 Task: Open a blank sheet, save the file as Eli.rtf Add the quote 'Believe in yourself, and you're halfway there.' Apply font style 'lexend' and font size 48 Align the text to the Right .Change the text color to  'Light Red'
Action: Mouse moved to (240, 156)
Screenshot: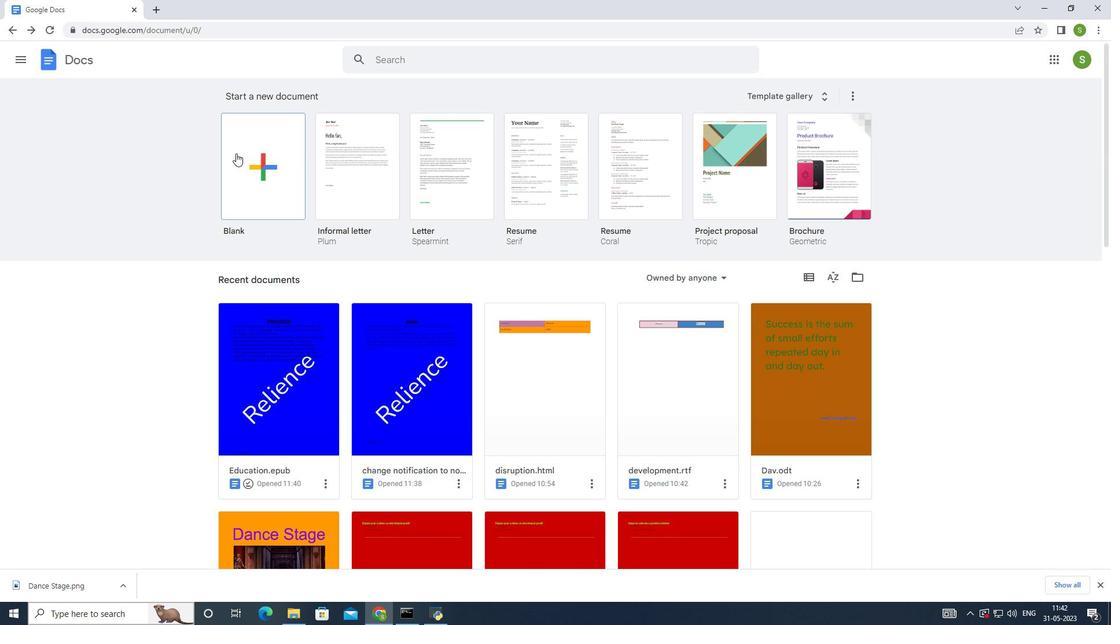 
Action: Mouse pressed left at (240, 156)
Screenshot: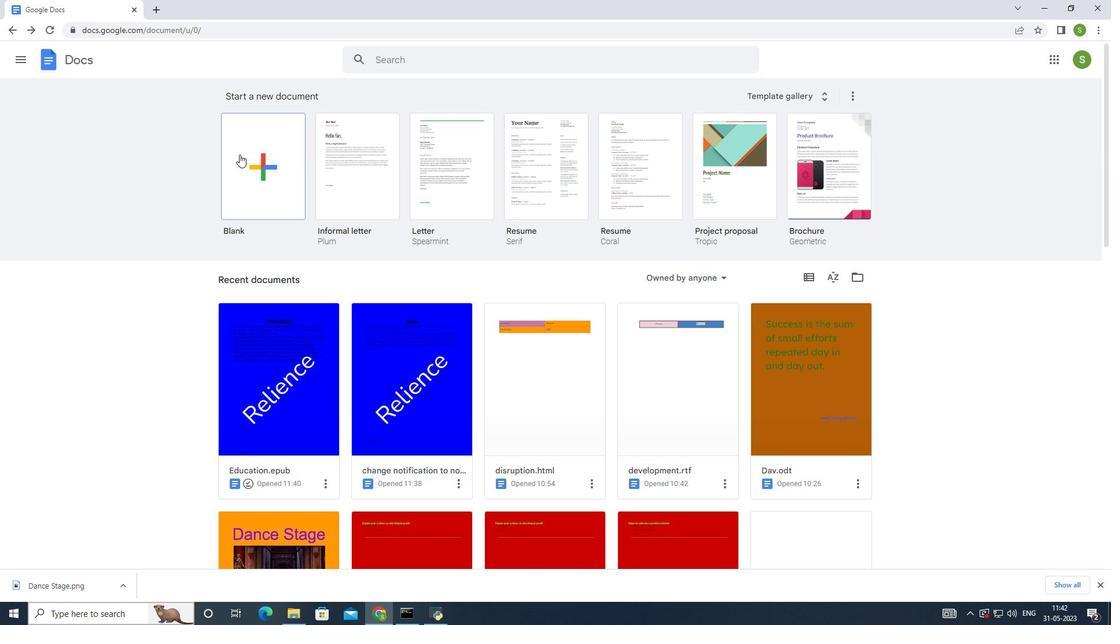 
Action: Mouse moved to (64, 46)
Screenshot: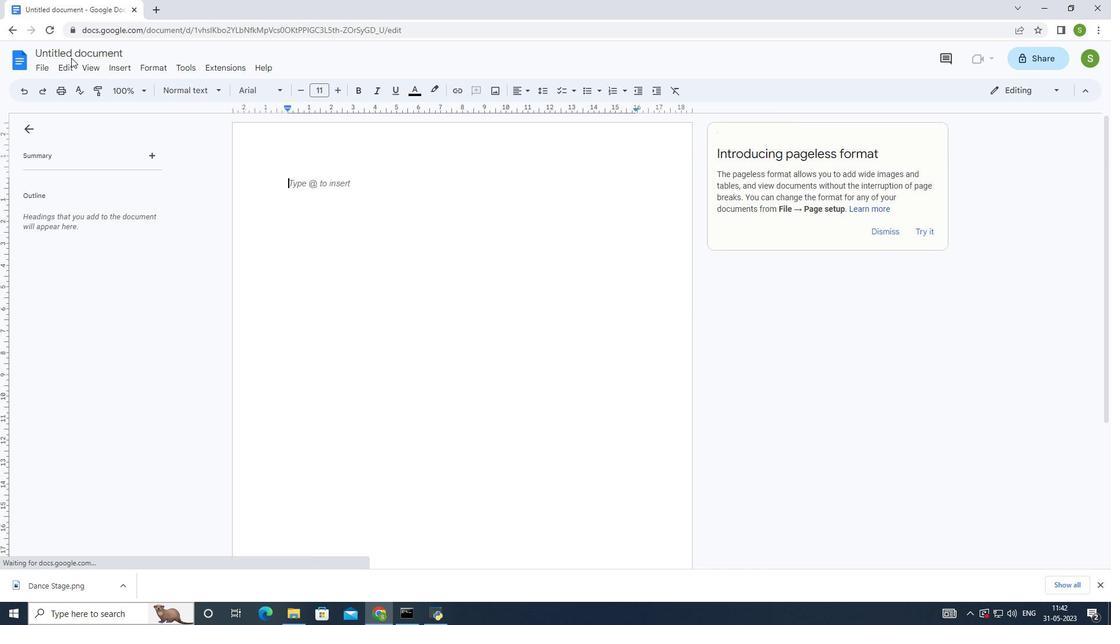 
Action: Mouse pressed left at (64, 46)
Screenshot: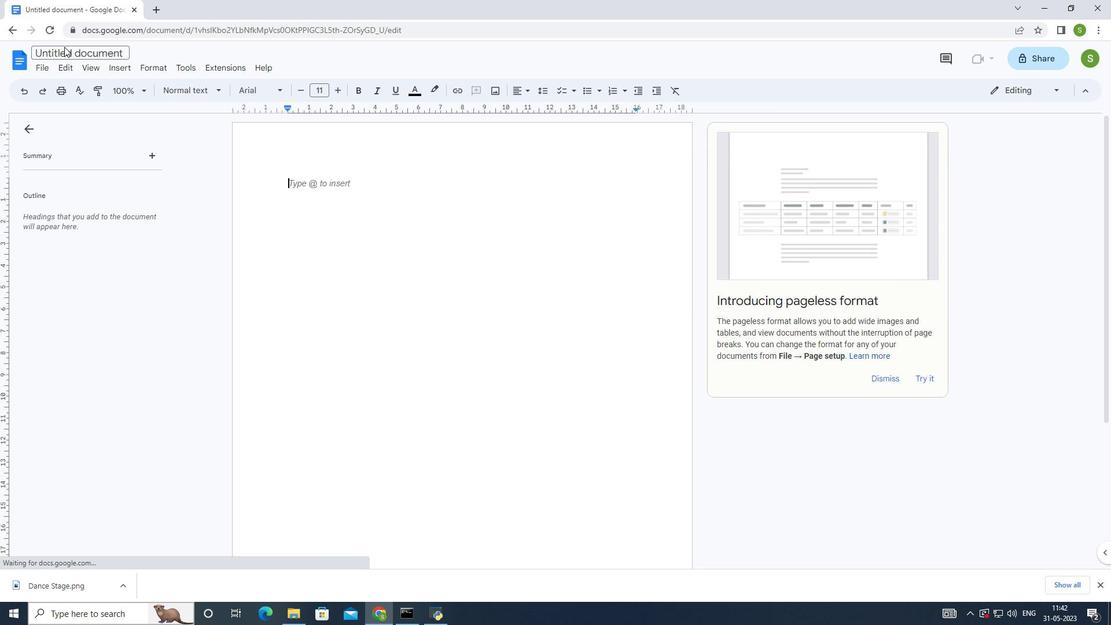 
Action: Mouse moved to (98, 53)
Screenshot: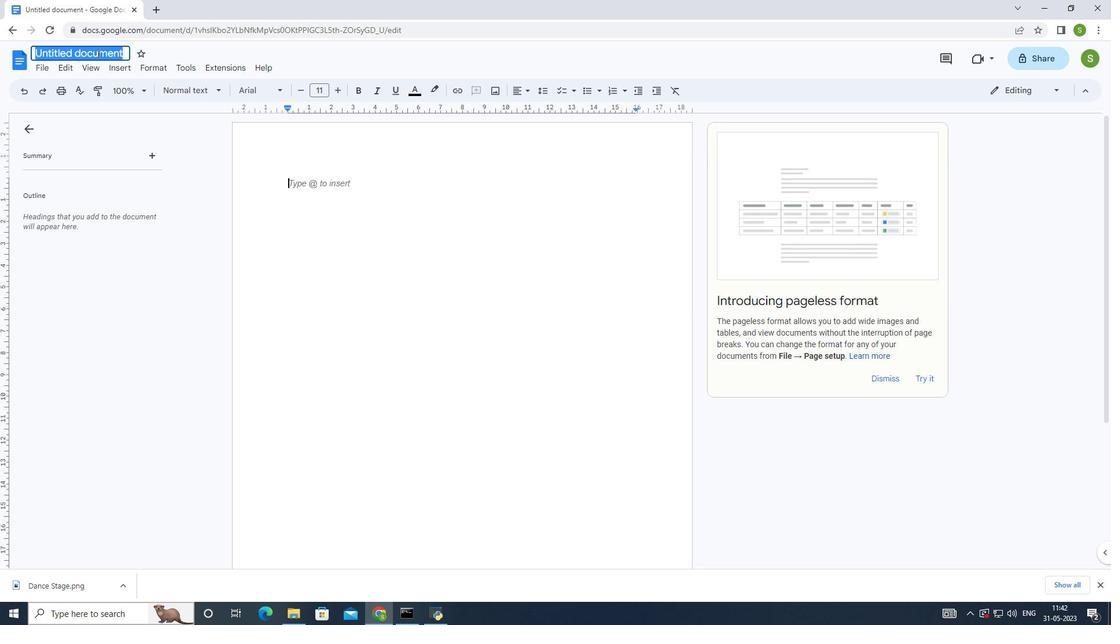 
Action: Key pressed <Key.shift>Eli.rft<Key.enter>
Screenshot: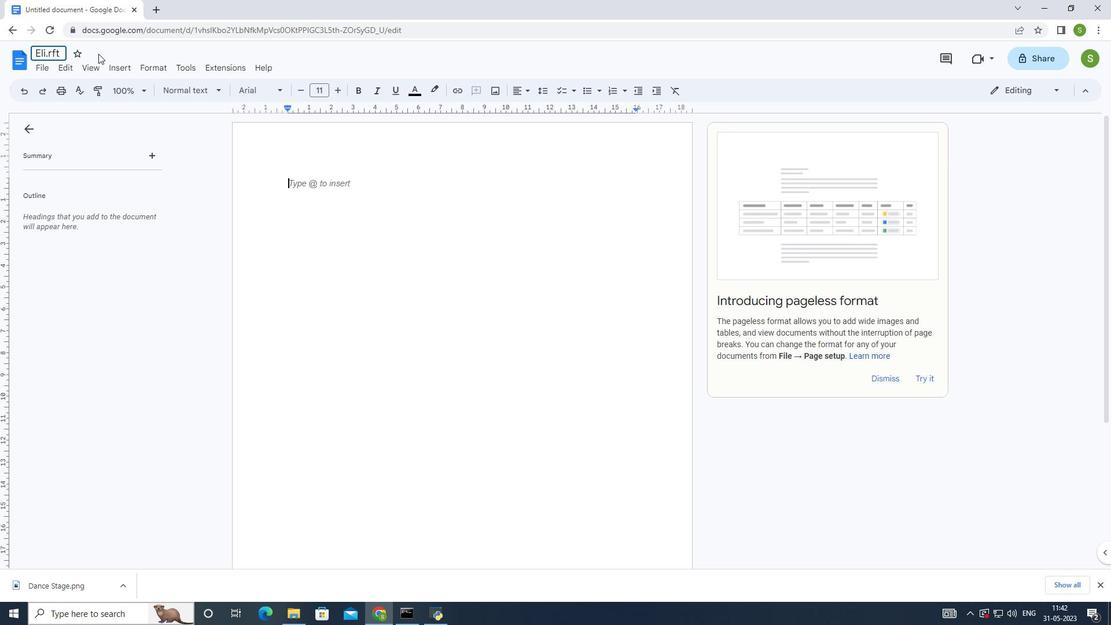 
Action: Mouse moved to (359, 190)
Screenshot: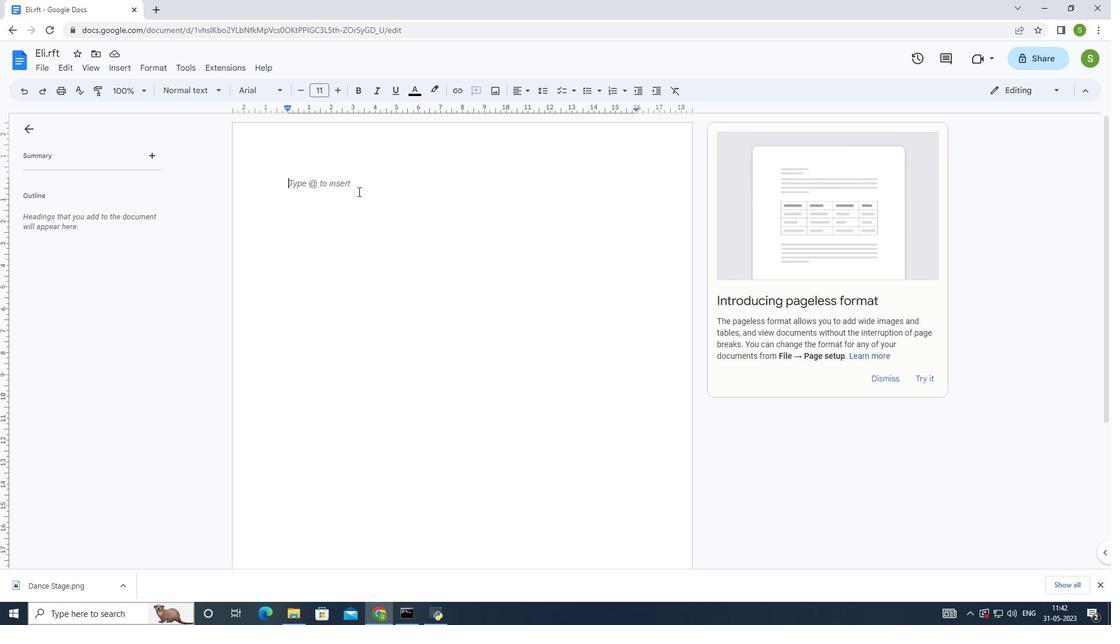
Action: Key pressed <Key.shift><Key.shift><Key.shift><Key.shift><Key.shift><Key.shift><Key.shift><Key.shift><Key.shift><Key.shift><Key.shift><Key.shift>Belive<Key.left><Key.left><Key.enter><Key.enter><Key.backspace><Key.backspace>e<Key.right><Key.right><Key.space>in<Key.space>yourself<Key.space>and<Key.space>you're<Key.space>halfway<Key.space>there.
Screenshot: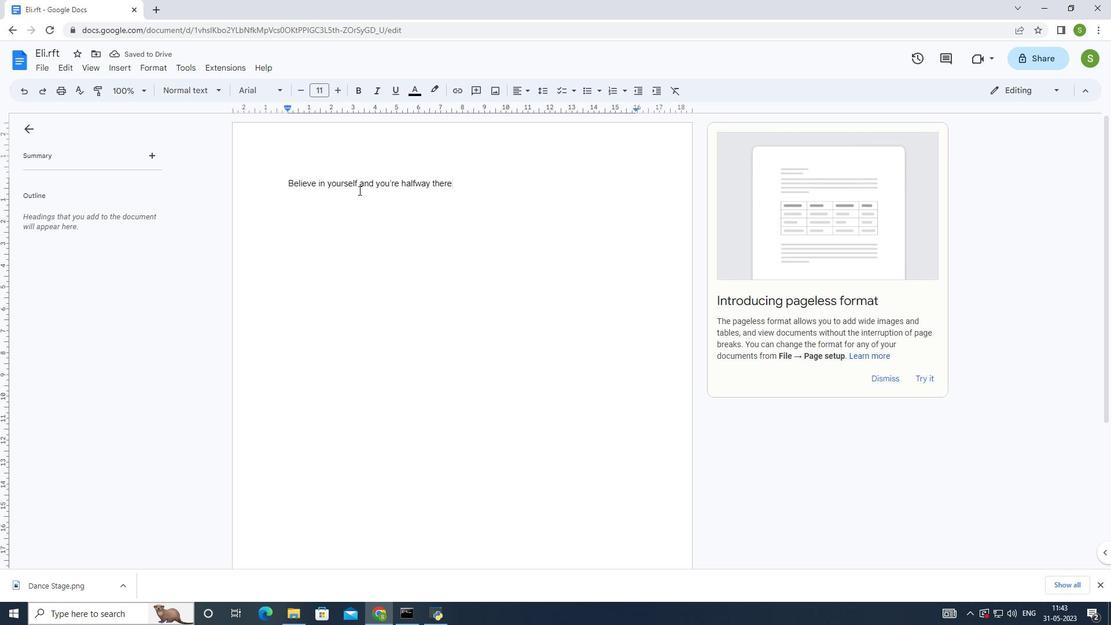 
Action: Mouse moved to (463, 187)
Screenshot: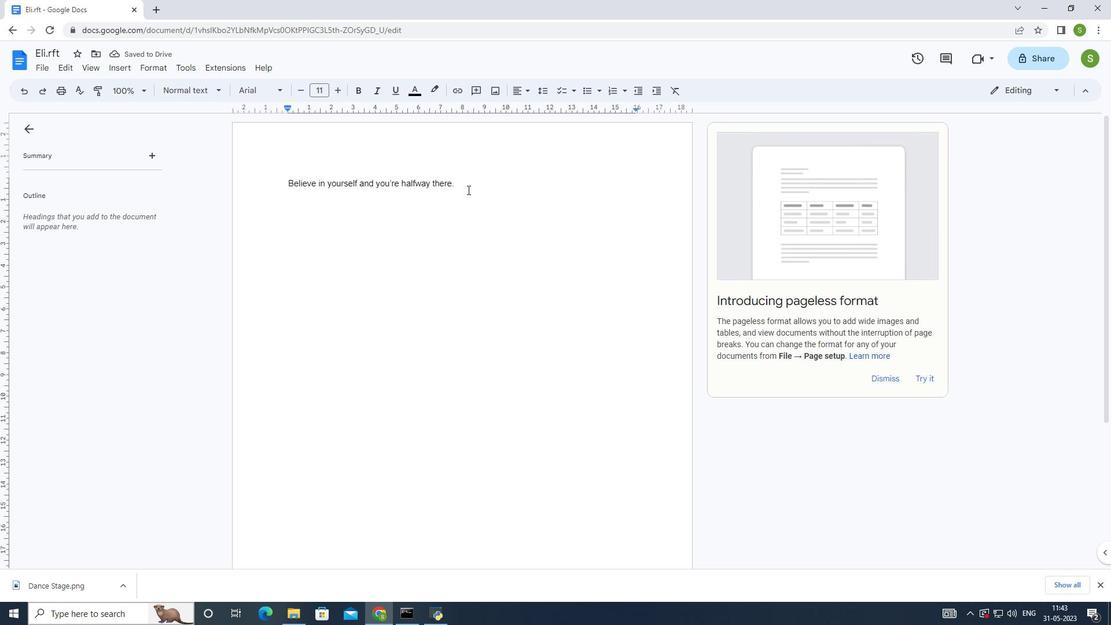 
Action: Mouse pressed left at (463, 187)
Screenshot: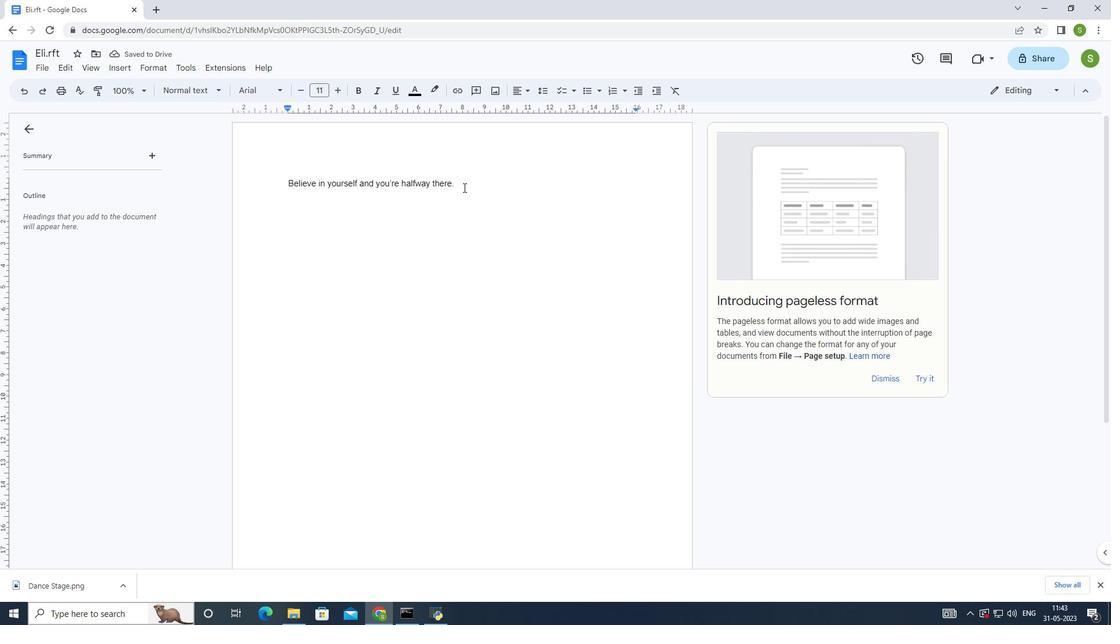 
Action: Mouse moved to (253, 87)
Screenshot: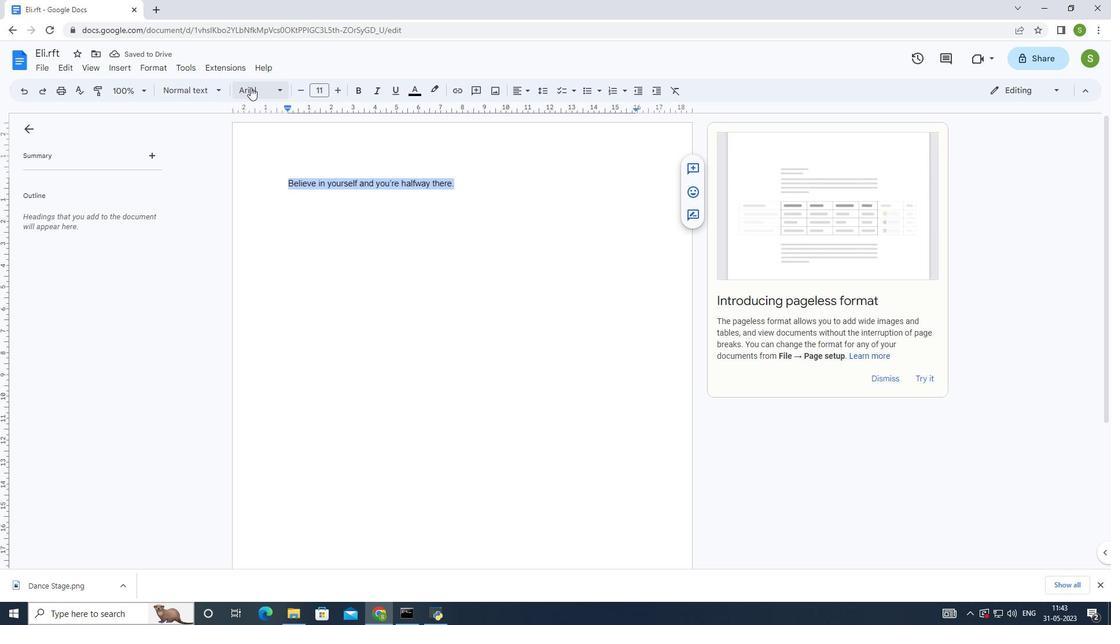
Action: Mouse pressed left at (253, 87)
Screenshot: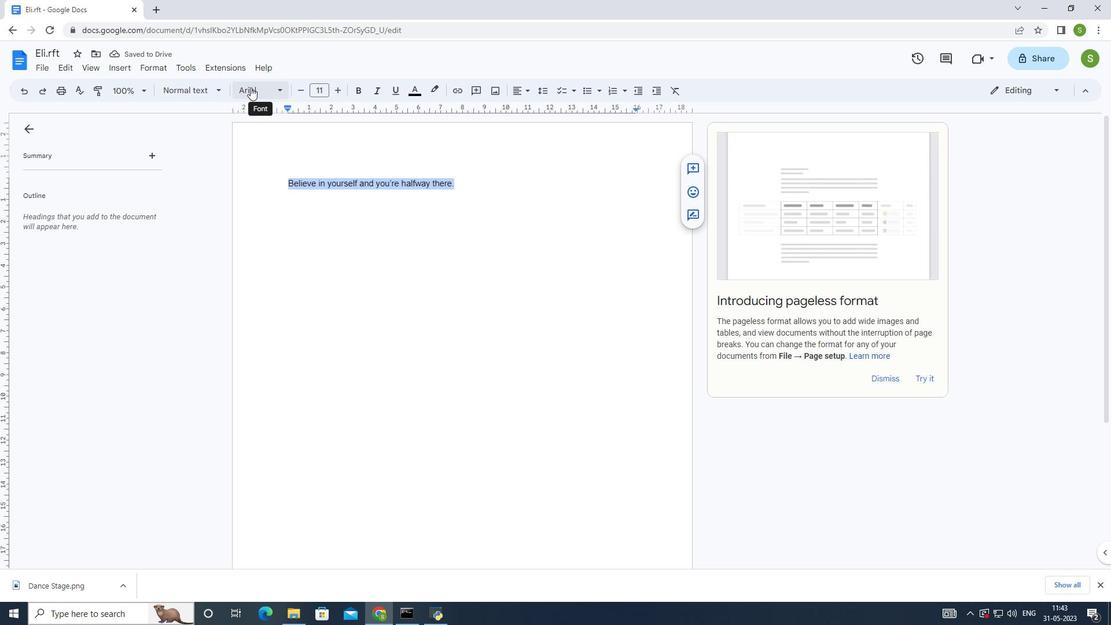 
Action: Mouse moved to (316, 113)
Screenshot: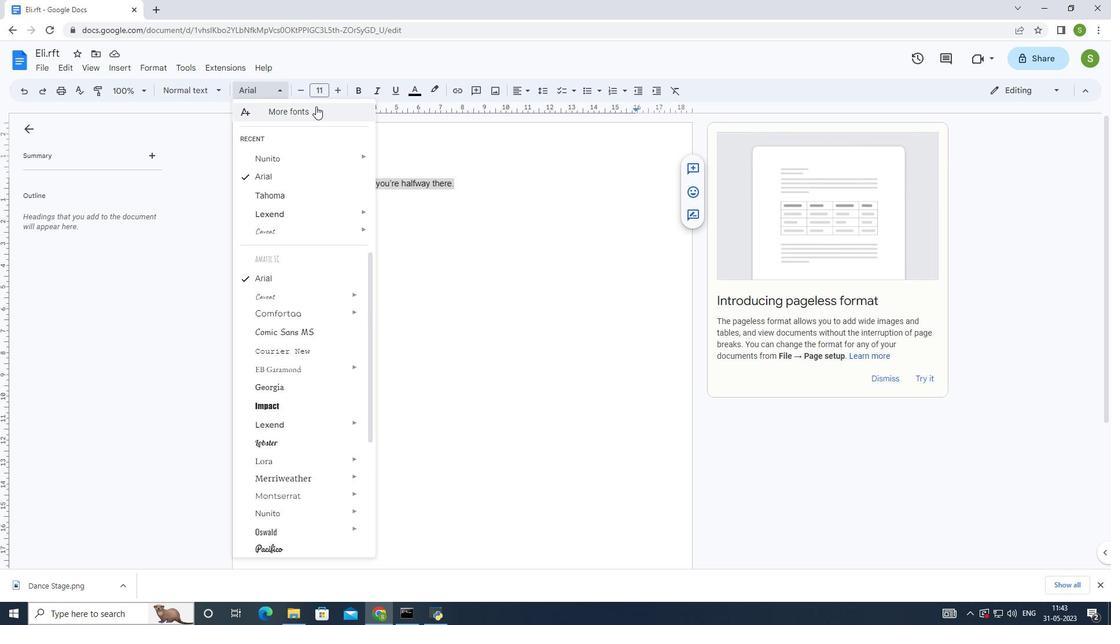 
Action: Mouse pressed left at (316, 113)
Screenshot: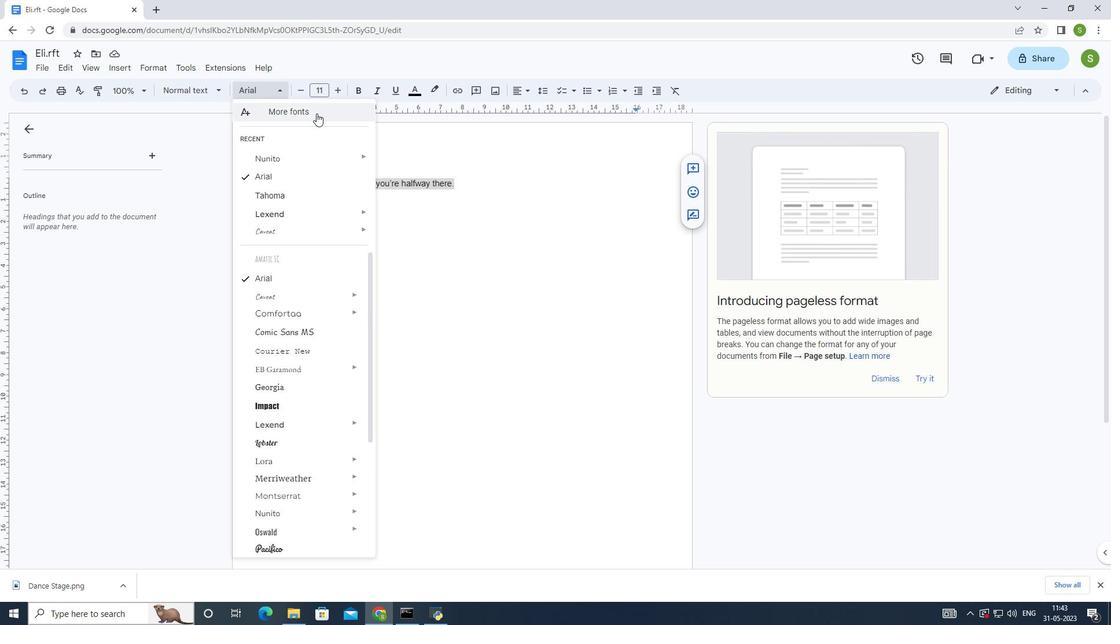 
Action: Mouse moved to (386, 165)
Screenshot: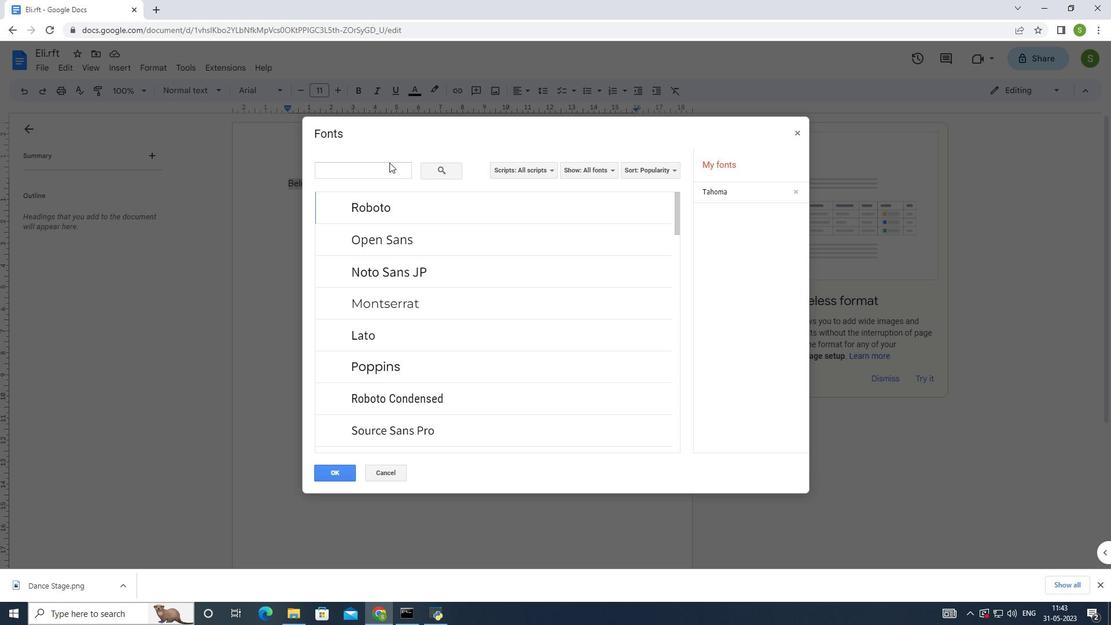 
Action: Mouse pressed left at (386, 165)
Screenshot: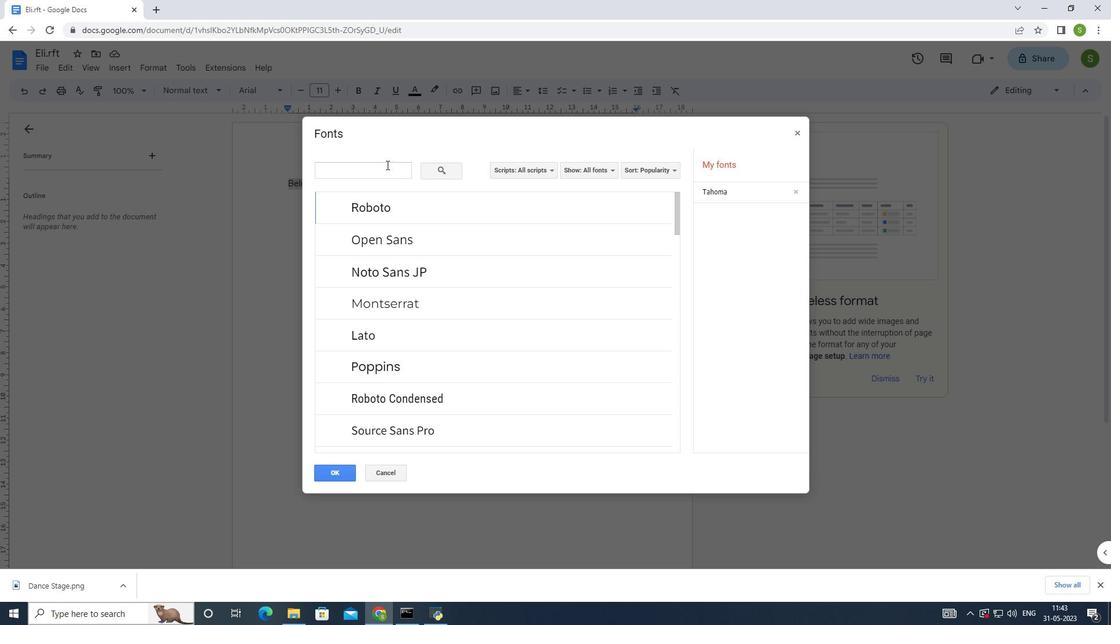 
Action: Mouse moved to (421, 145)
Screenshot: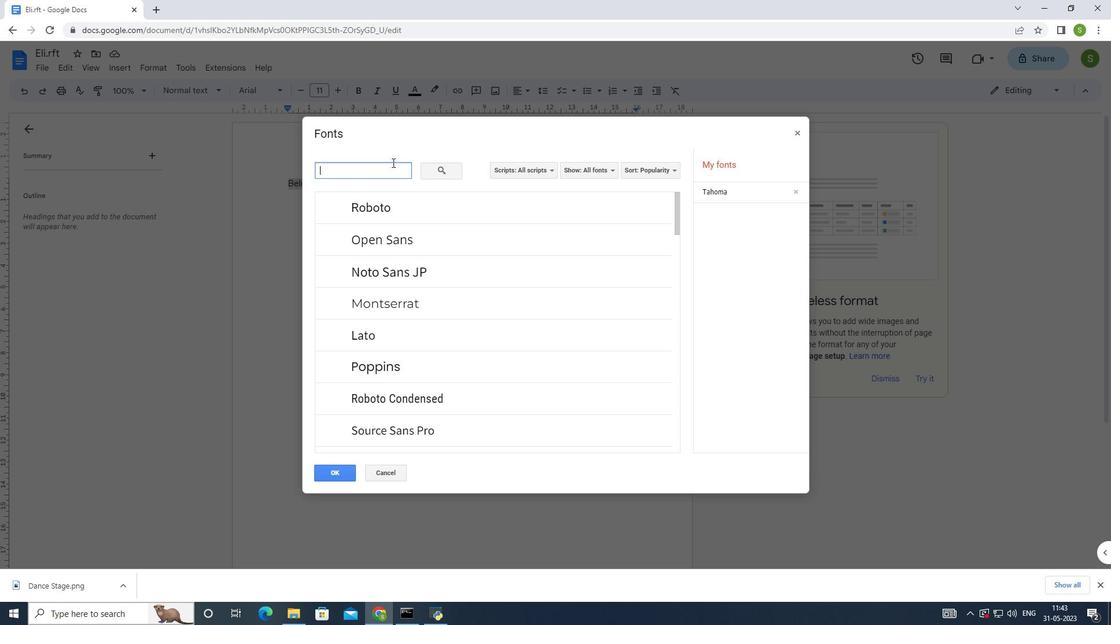 
Action: Key pressed lexend
Screenshot: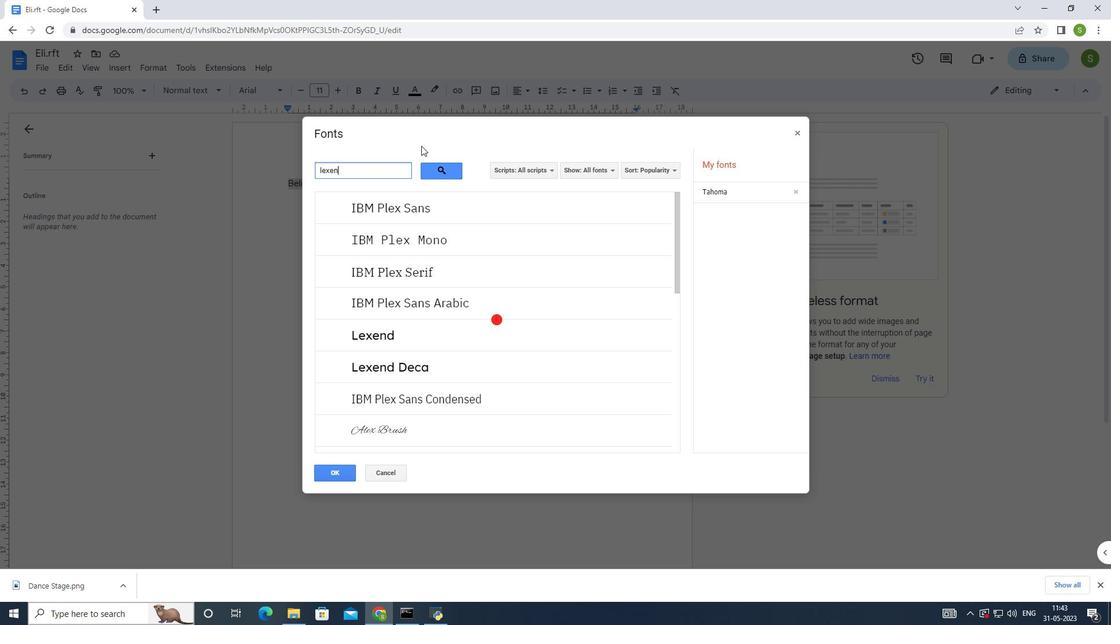 
Action: Mouse moved to (378, 206)
Screenshot: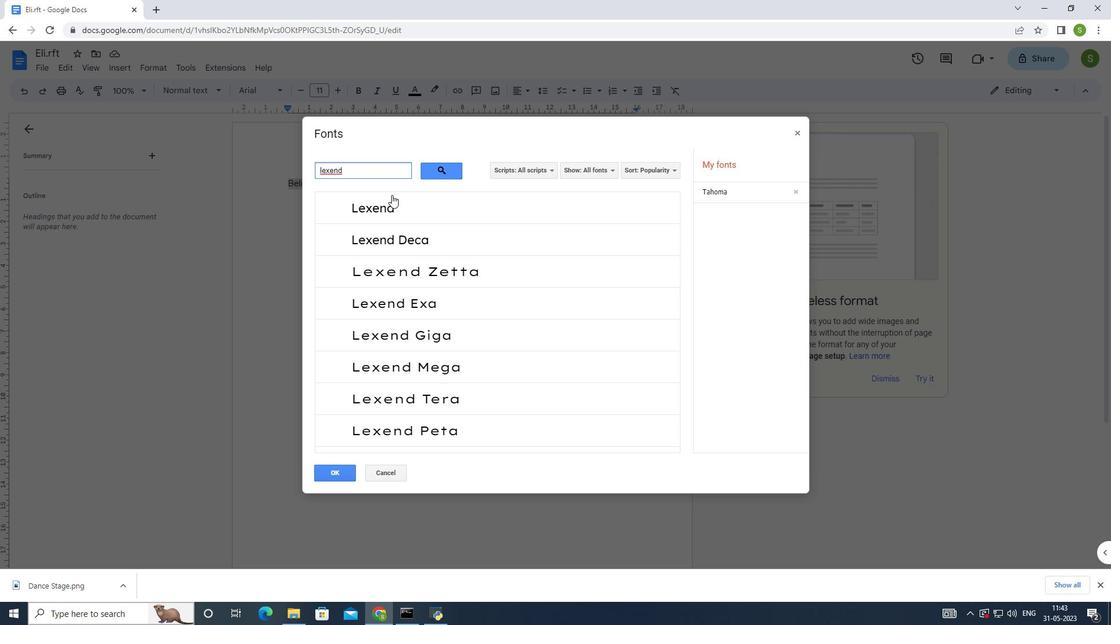 
Action: Mouse pressed left at (378, 206)
Screenshot: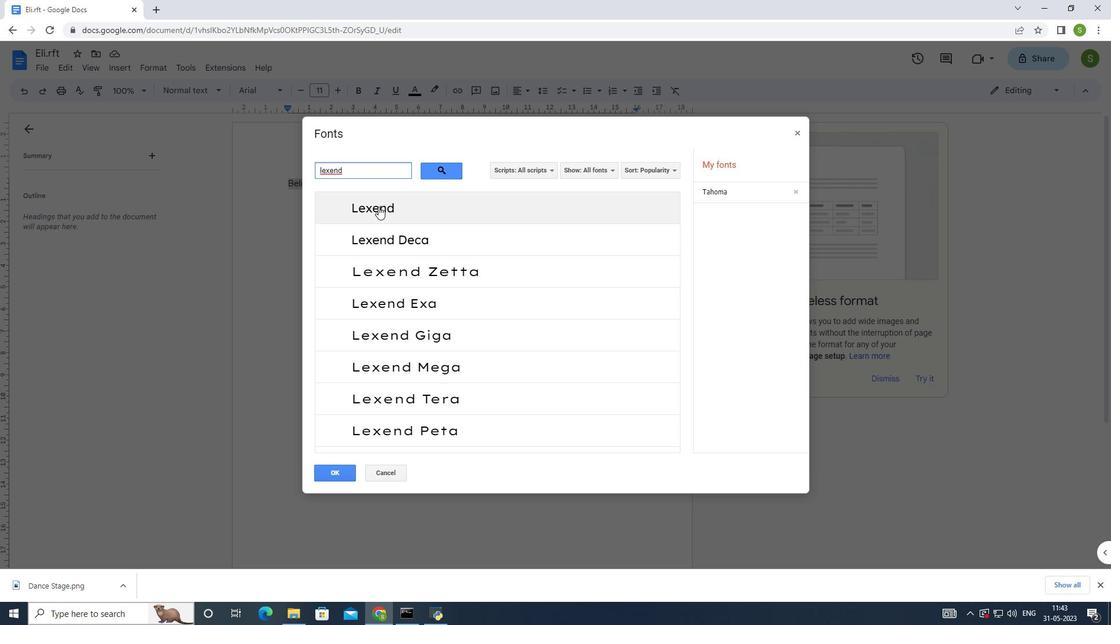 
Action: Mouse moved to (328, 471)
Screenshot: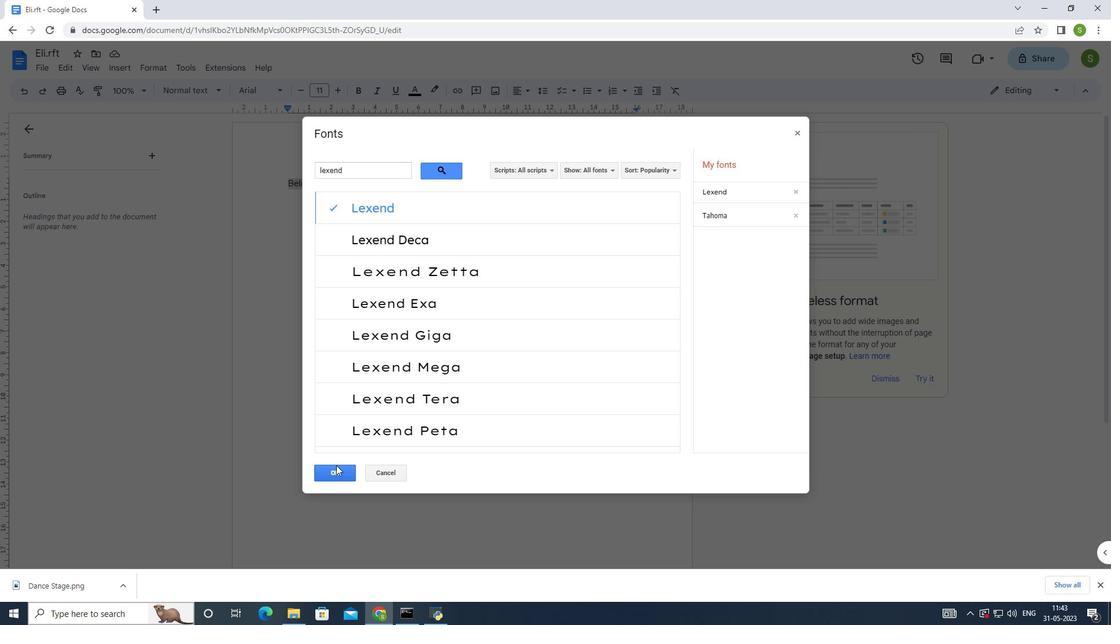 
Action: Mouse pressed left at (328, 471)
Screenshot: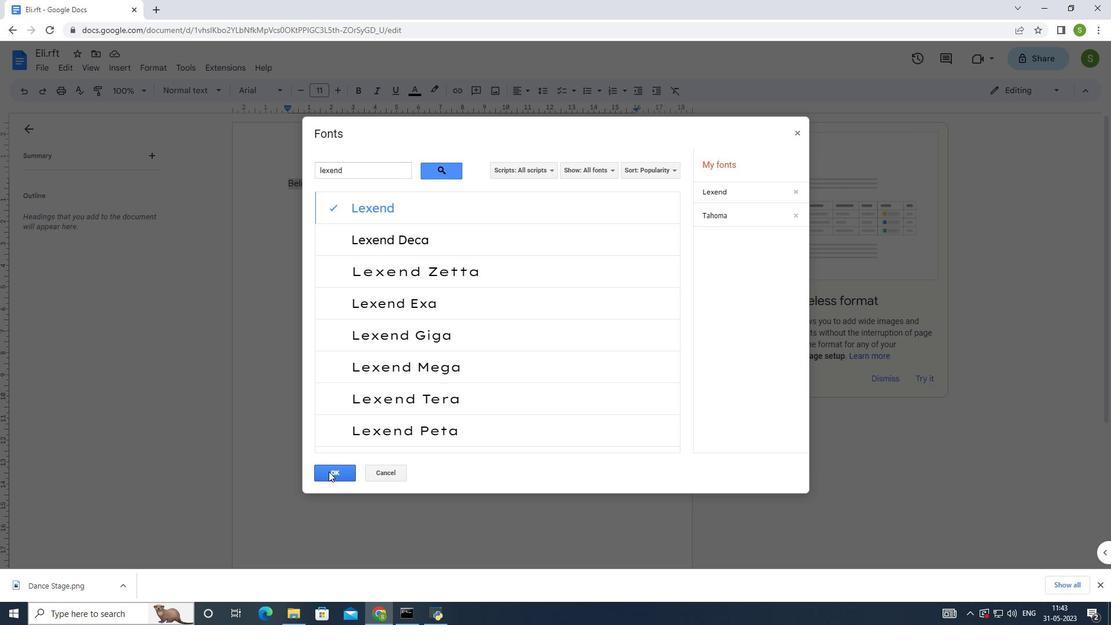 
Action: Mouse moved to (335, 93)
Screenshot: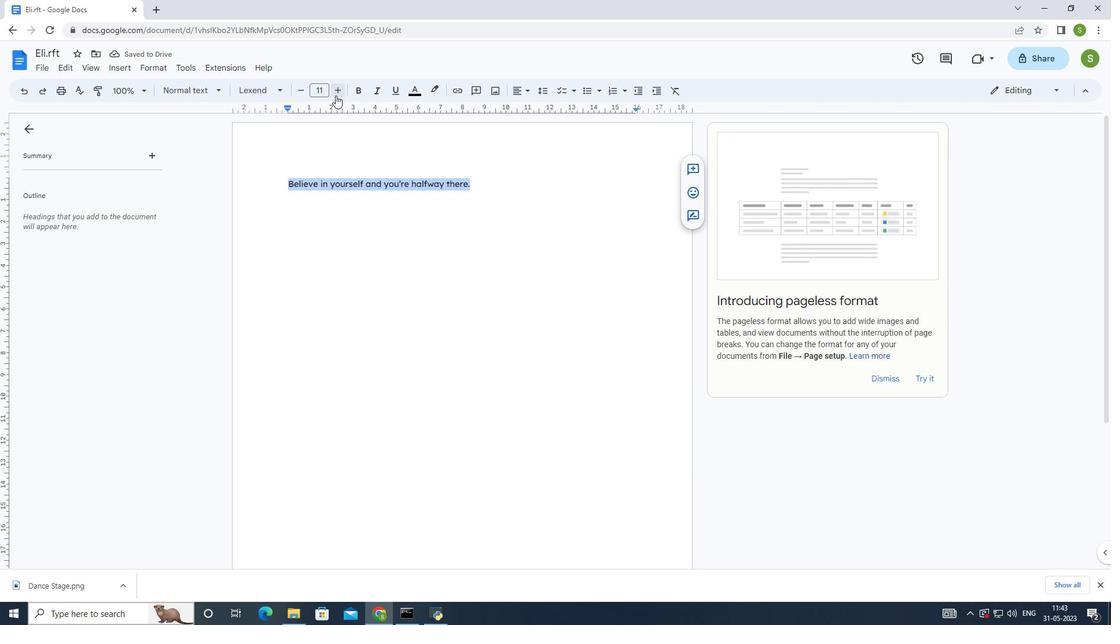 
Action: Mouse pressed left at (335, 93)
Screenshot: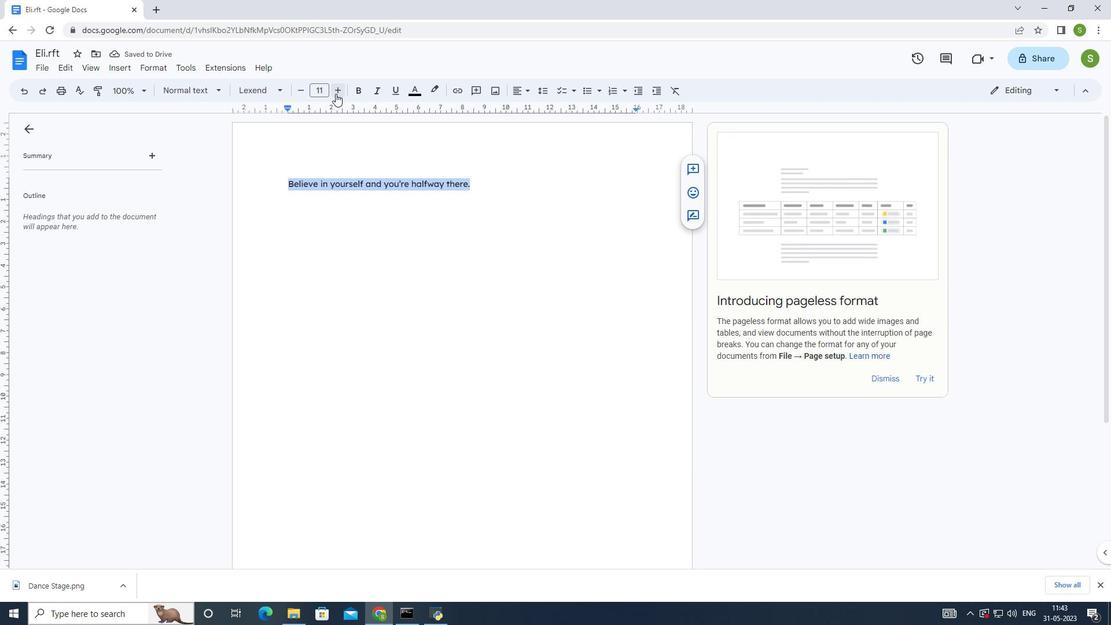 
Action: Mouse pressed left at (335, 93)
Screenshot: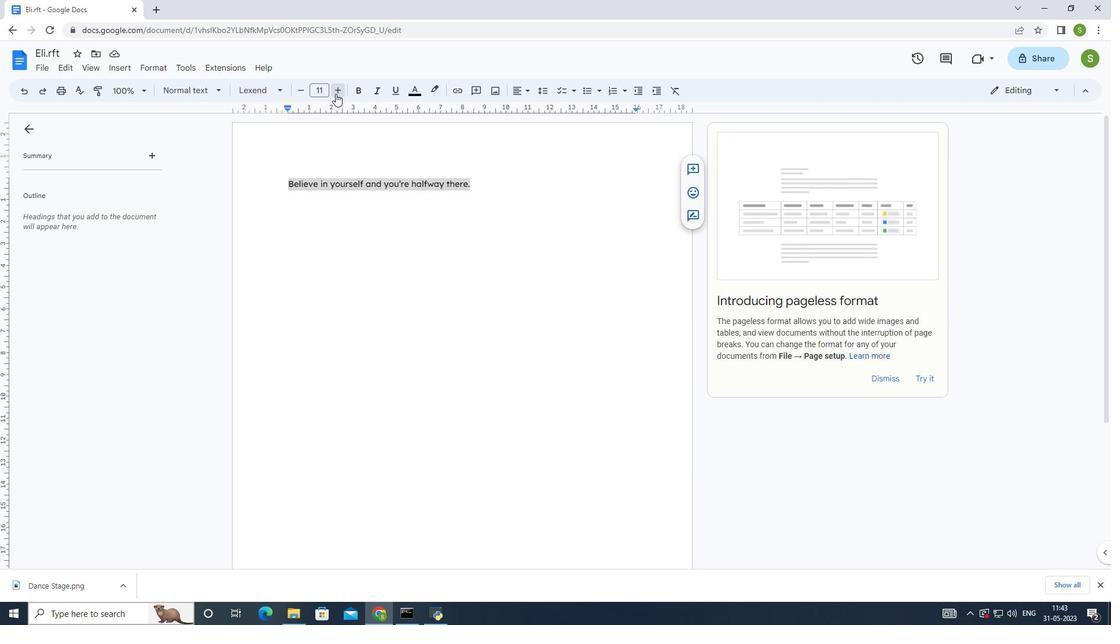
Action: Mouse pressed left at (335, 93)
Screenshot: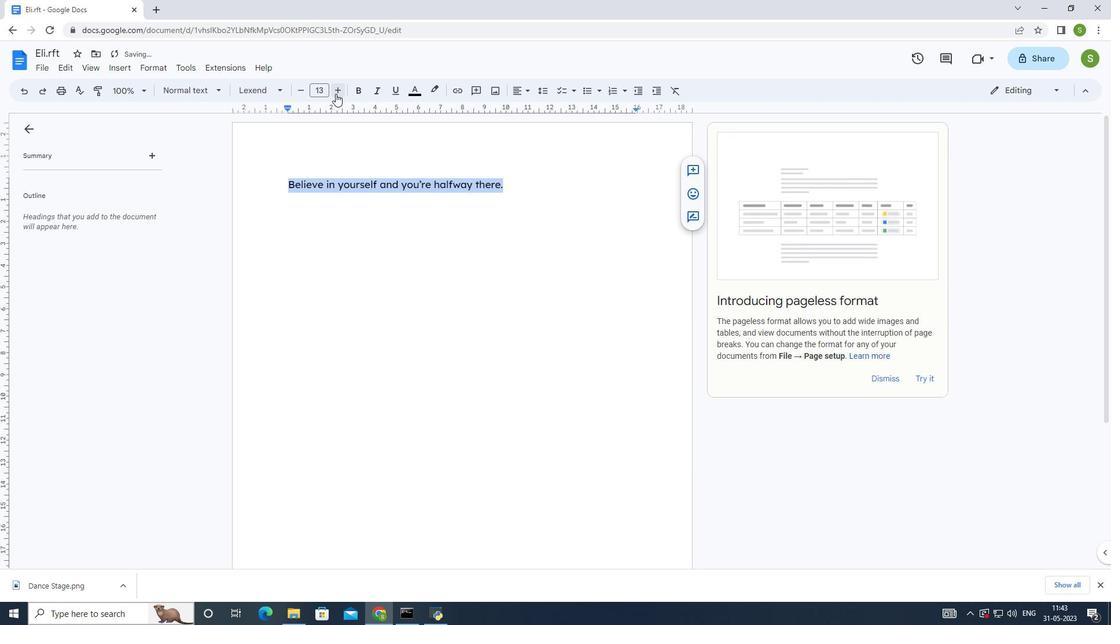 
Action: Mouse pressed left at (335, 93)
Screenshot: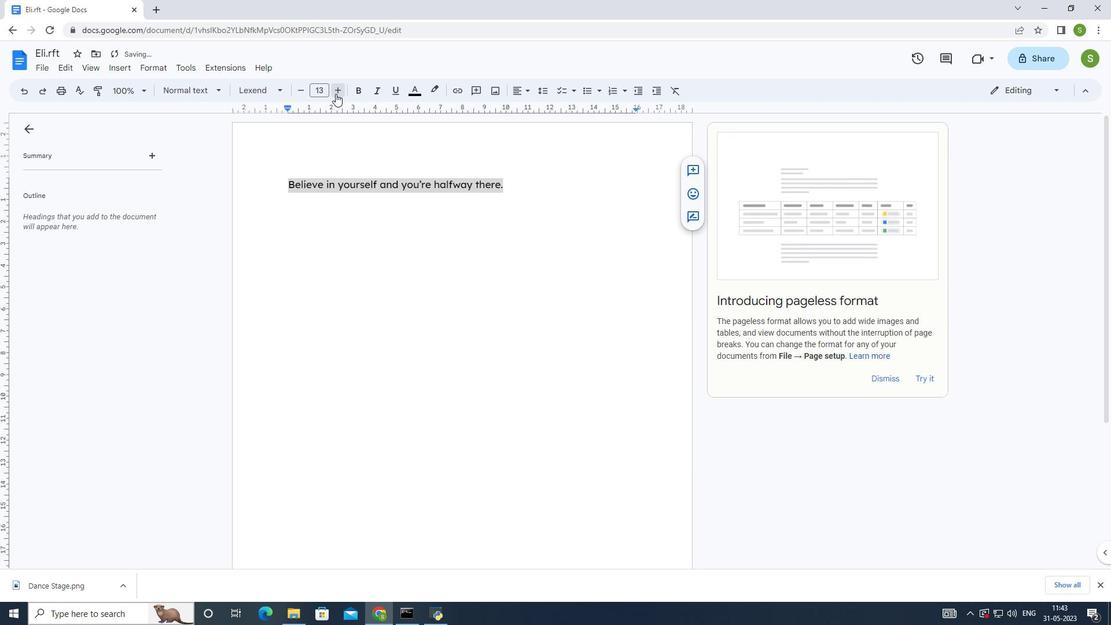 
Action: Mouse pressed left at (335, 93)
Screenshot: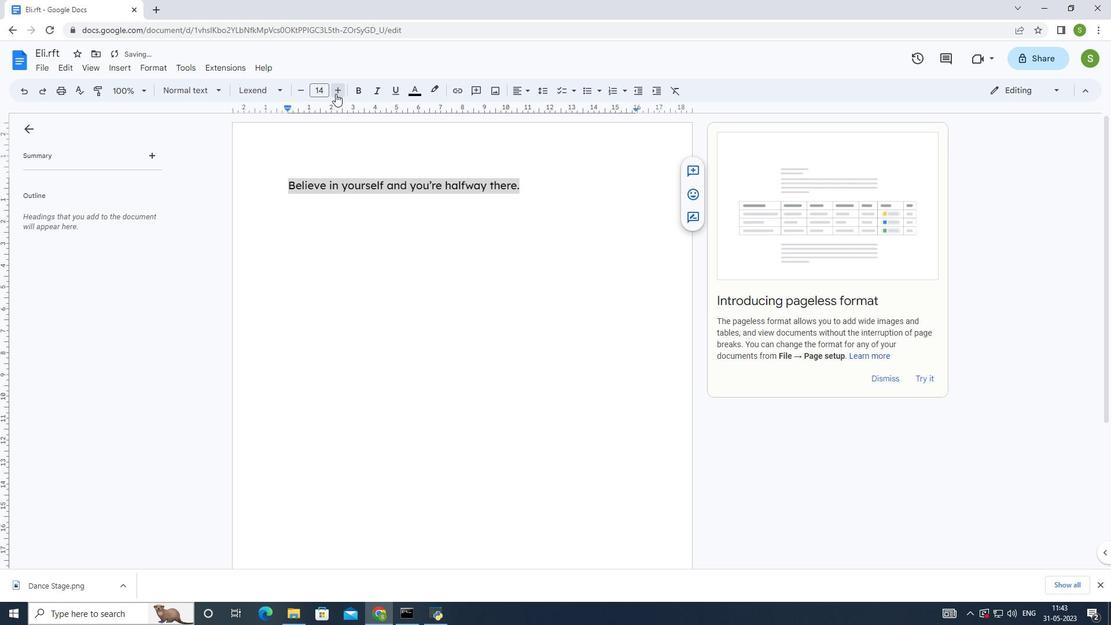 
Action: Mouse pressed left at (335, 93)
Screenshot: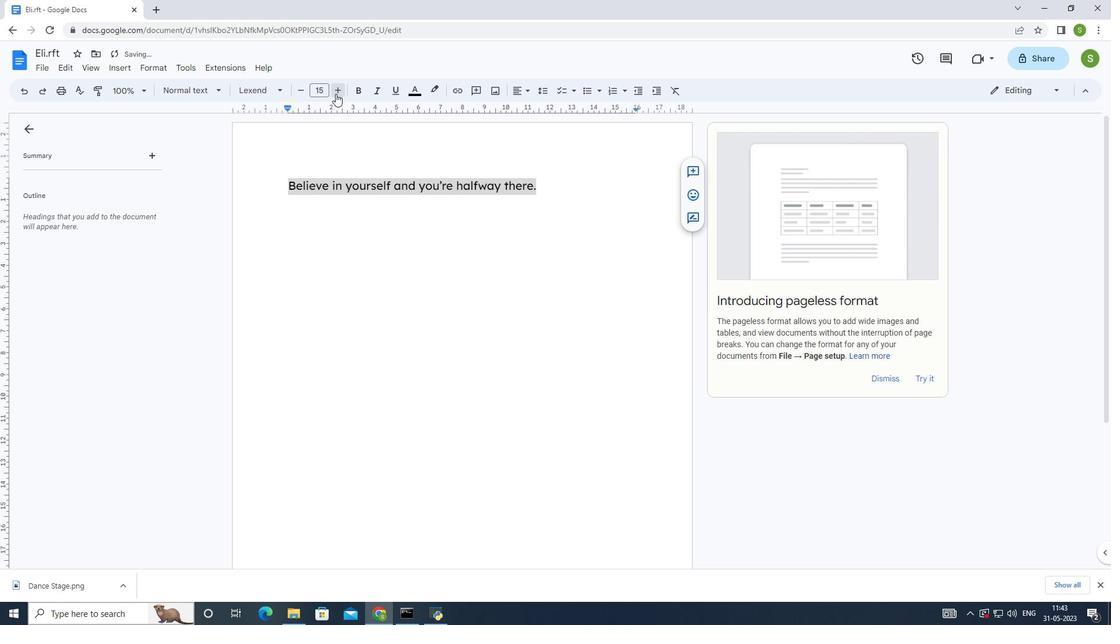 
Action: Mouse pressed left at (335, 93)
Screenshot: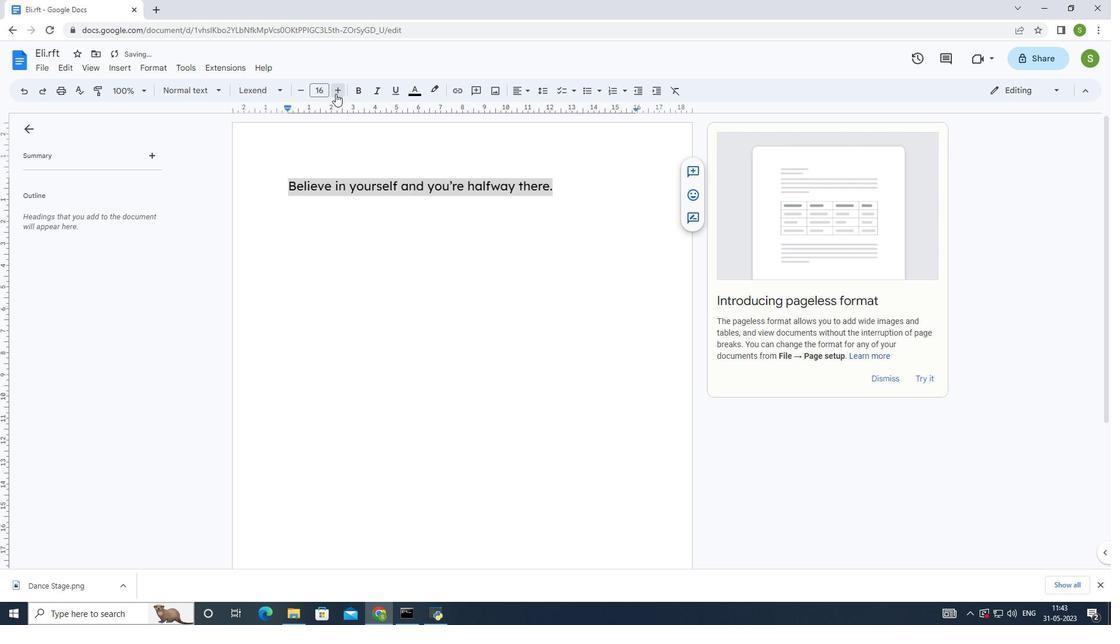 
Action: Mouse pressed left at (335, 93)
Screenshot: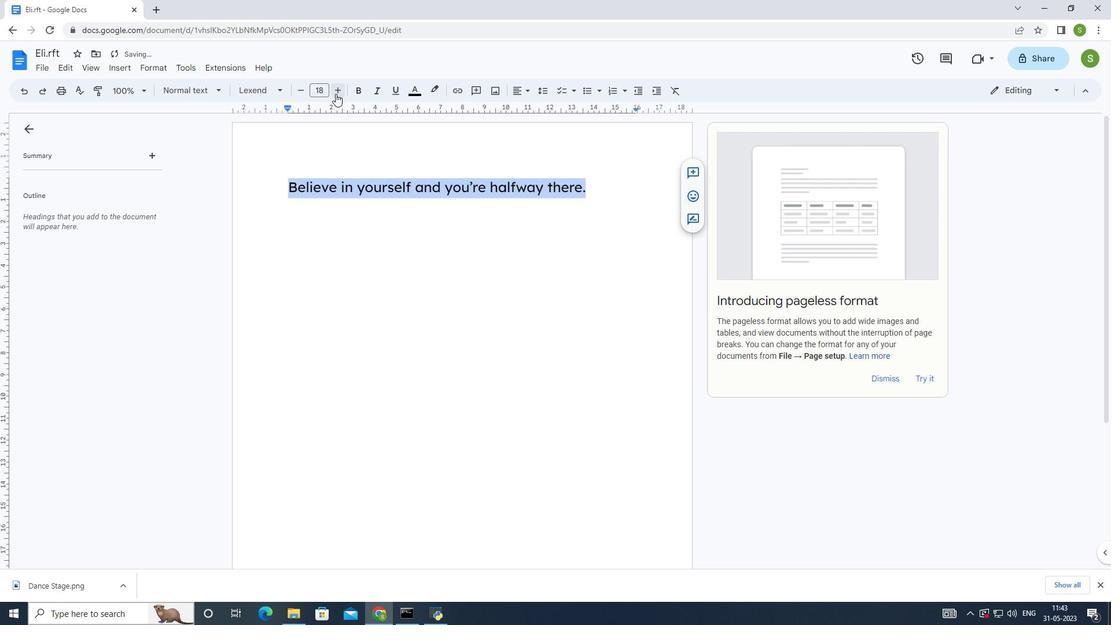 
Action: Mouse pressed left at (335, 93)
Screenshot: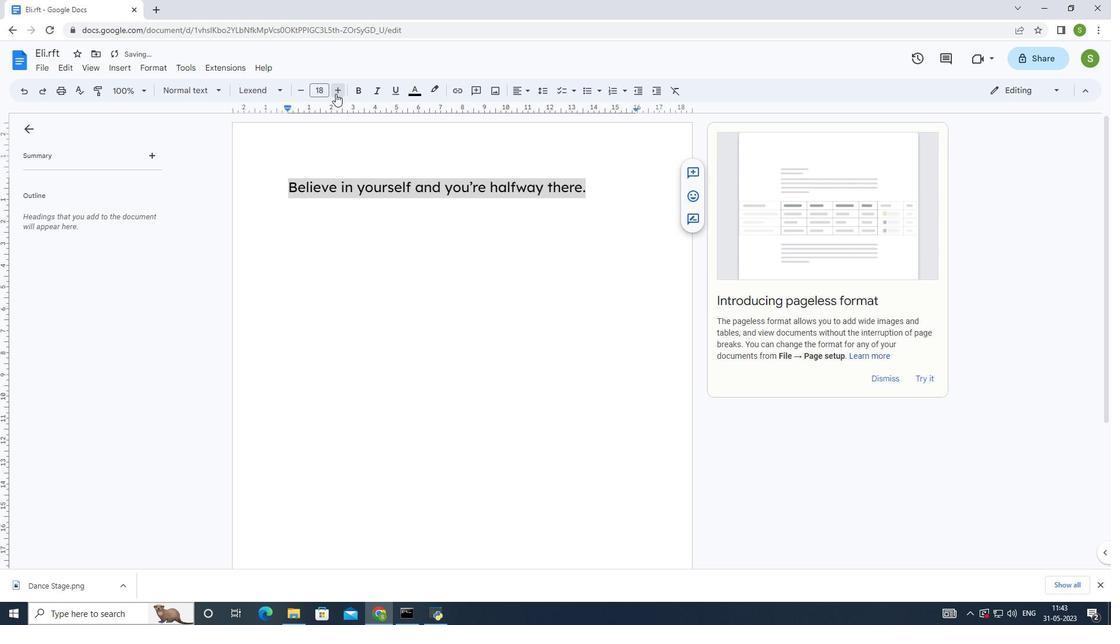 
Action: Mouse pressed left at (335, 93)
Screenshot: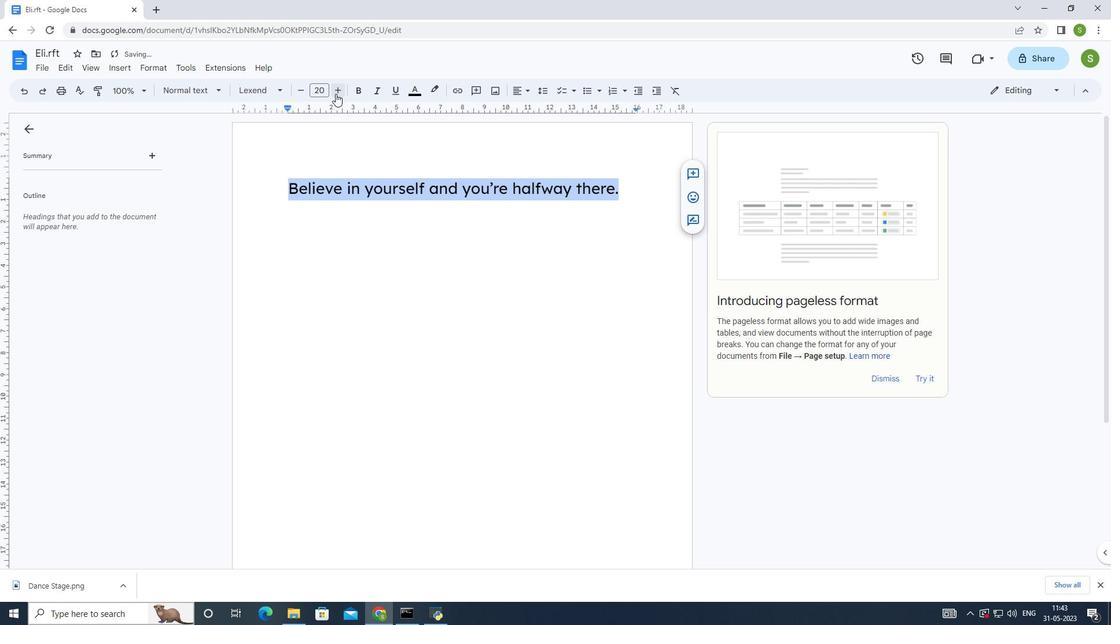 
Action: Mouse pressed left at (335, 93)
Screenshot: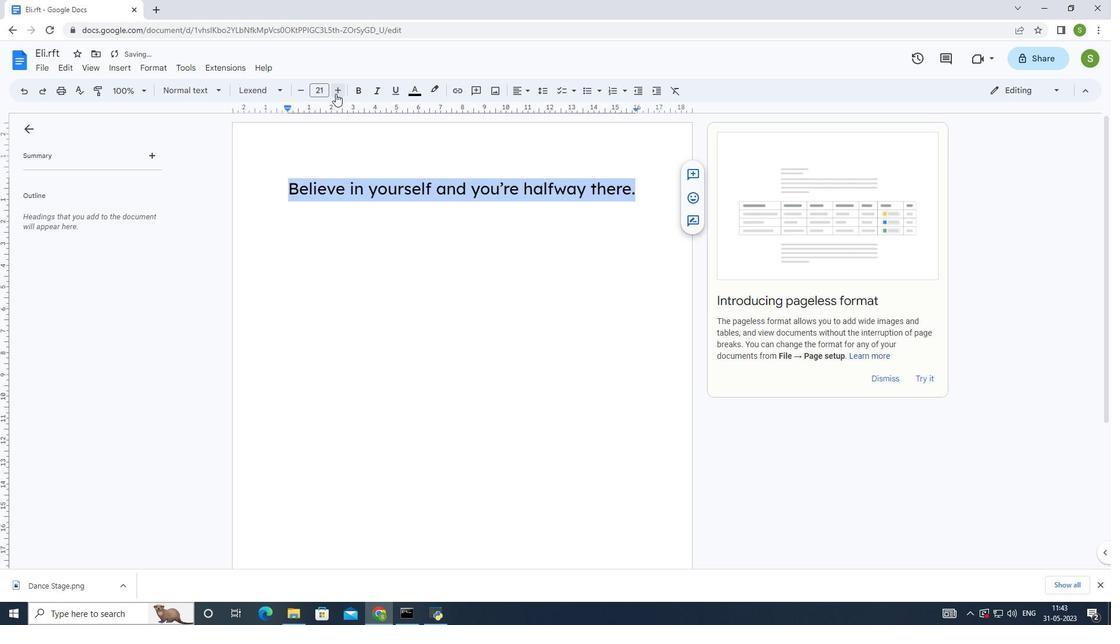 
Action: Mouse pressed left at (335, 93)
Screenshot: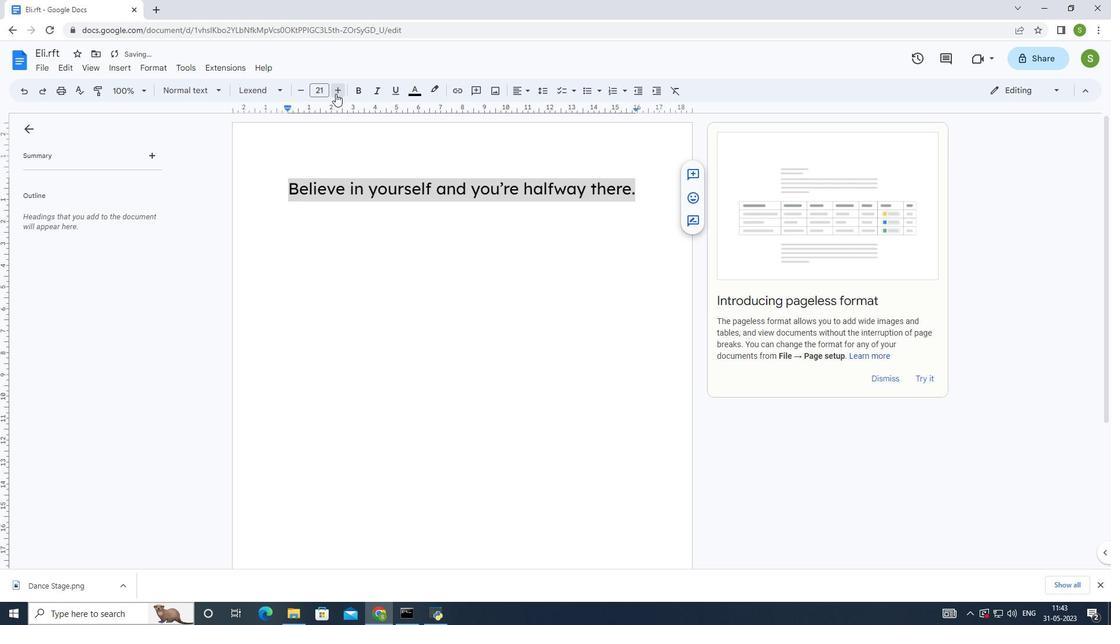 
Action: Mouse pressed left at (335, 93)
Screenshot: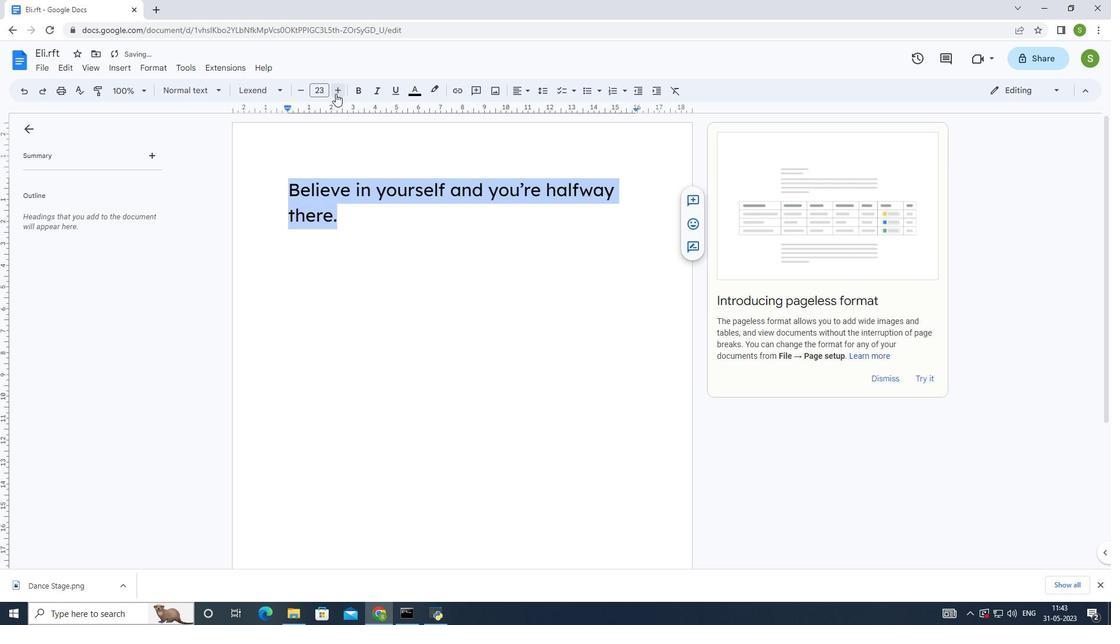 
Action: Mouse pressed left at (335, 93)
Screenshot: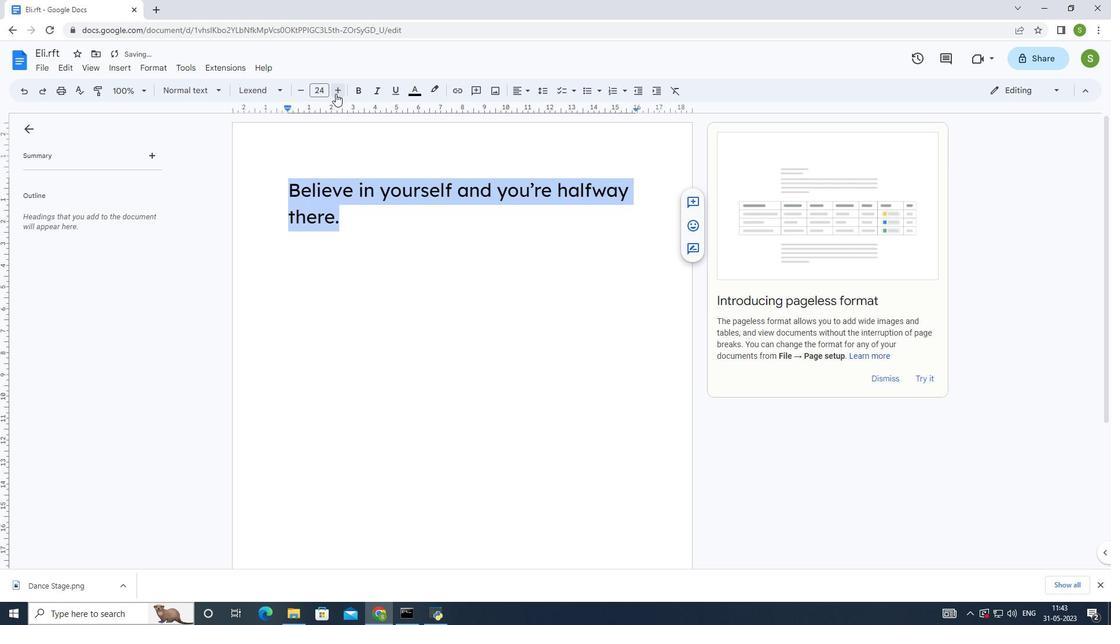 
Action: Mouse pressed left at (335, 93)
Screenshot: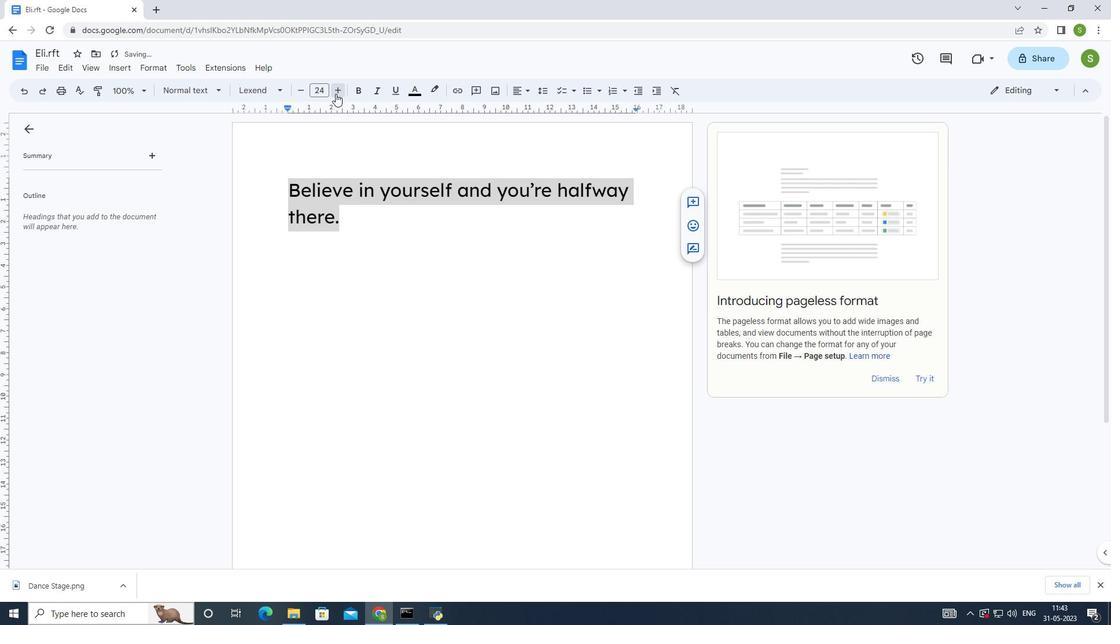 
Action: Mouse pressed left at (335, 93)
Screenshot: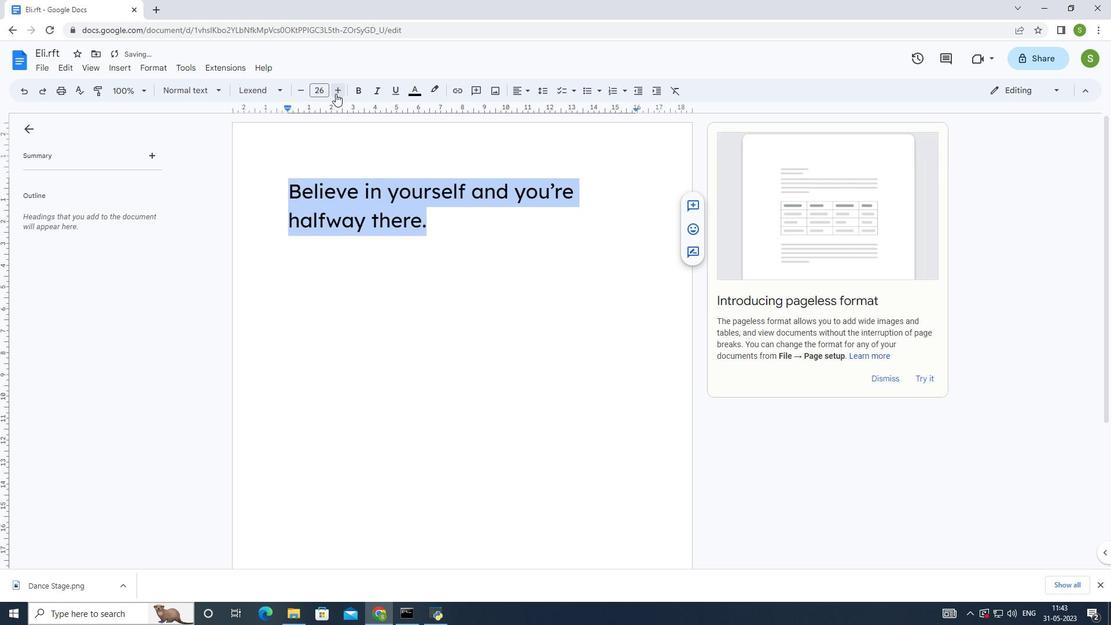
Action: Mouse pressed left at (335, 93)
Screenshot: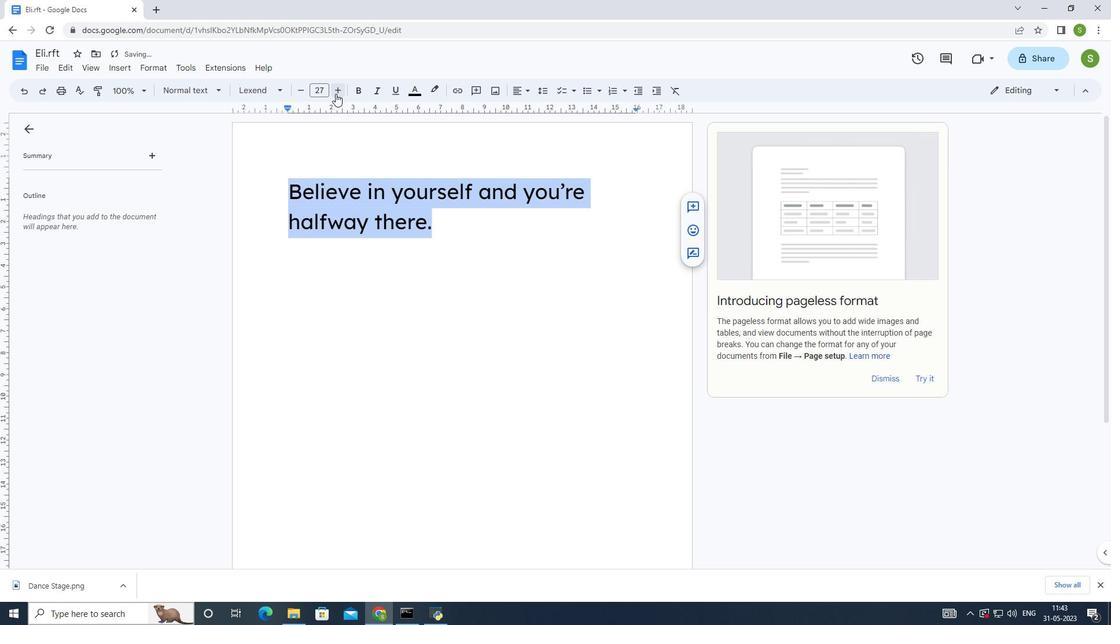 
Action: Mouse pressed left at (335, 93)
Screenshot: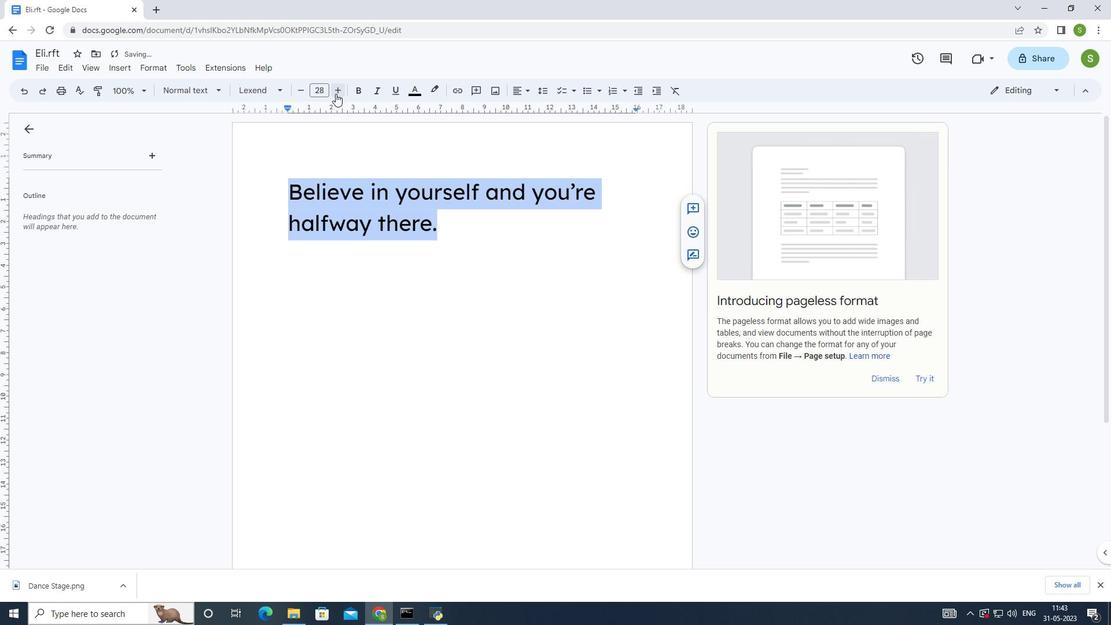
Action: Mouse pressed left at (335, 93)
Screenshot: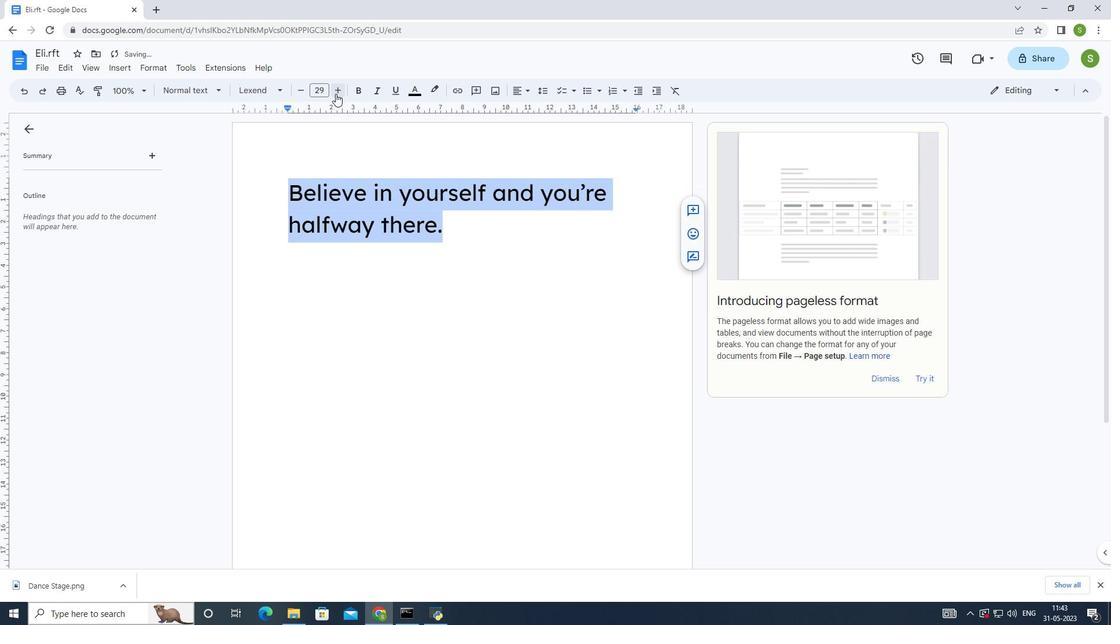 
Action: Mouse pressed left at (335, 93)
Screenshot: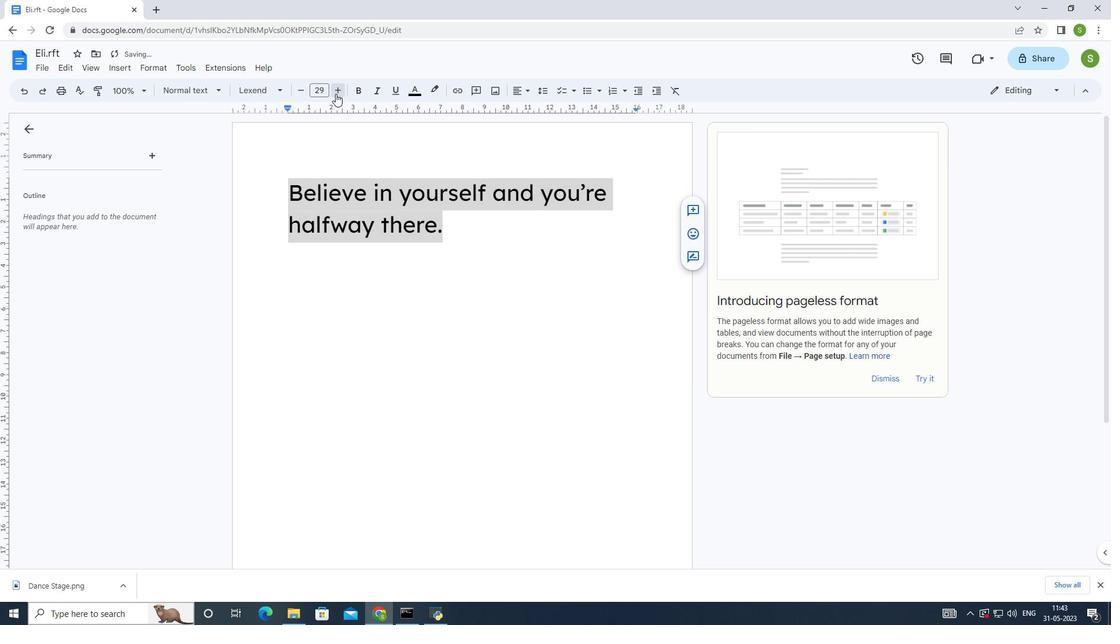 
Action: Mouse pressed left at (335, 93)
Screenshot: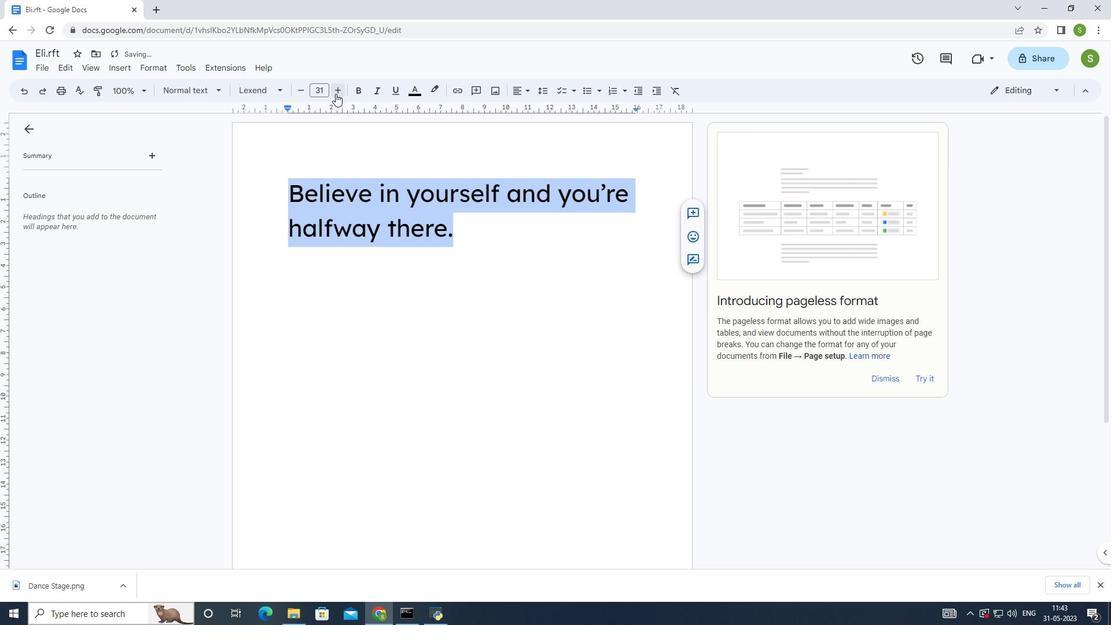 
Action: Mouse pressed left at (335, 93)
Screenshot: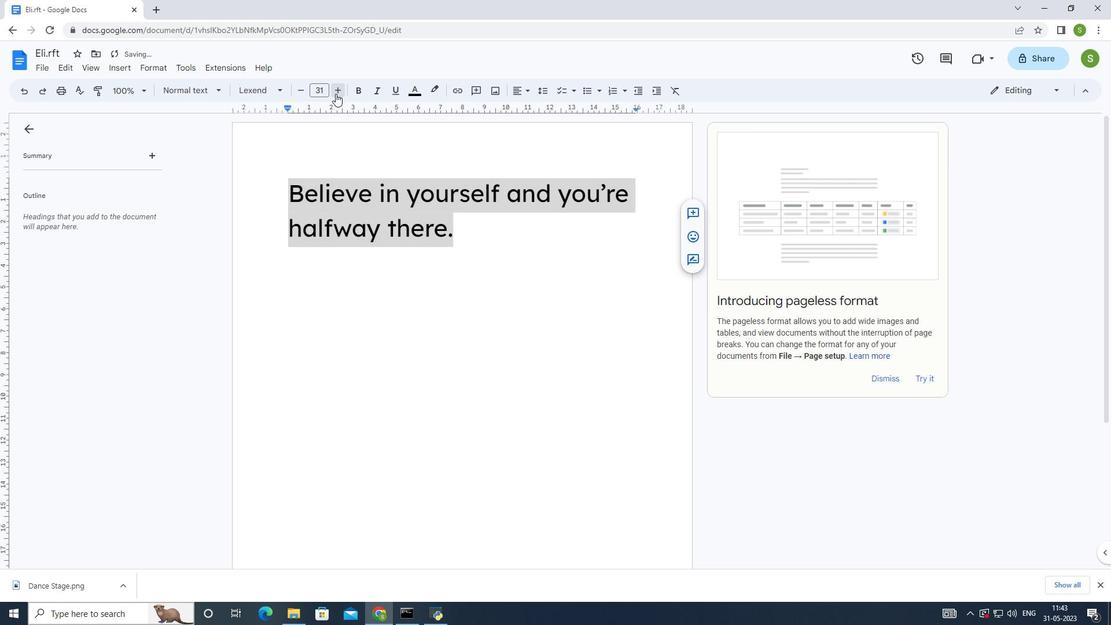 
Action: Mouse pressed left at (335, 93)
Screenshot: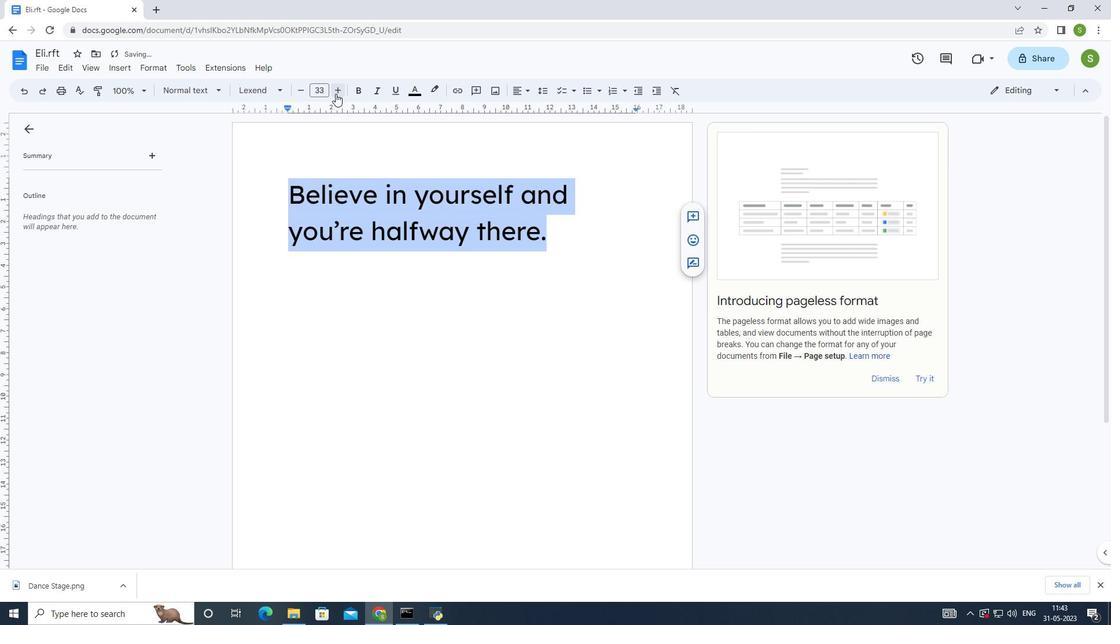 
Action: Mouse pressed left at (335, 93)
Screenshot: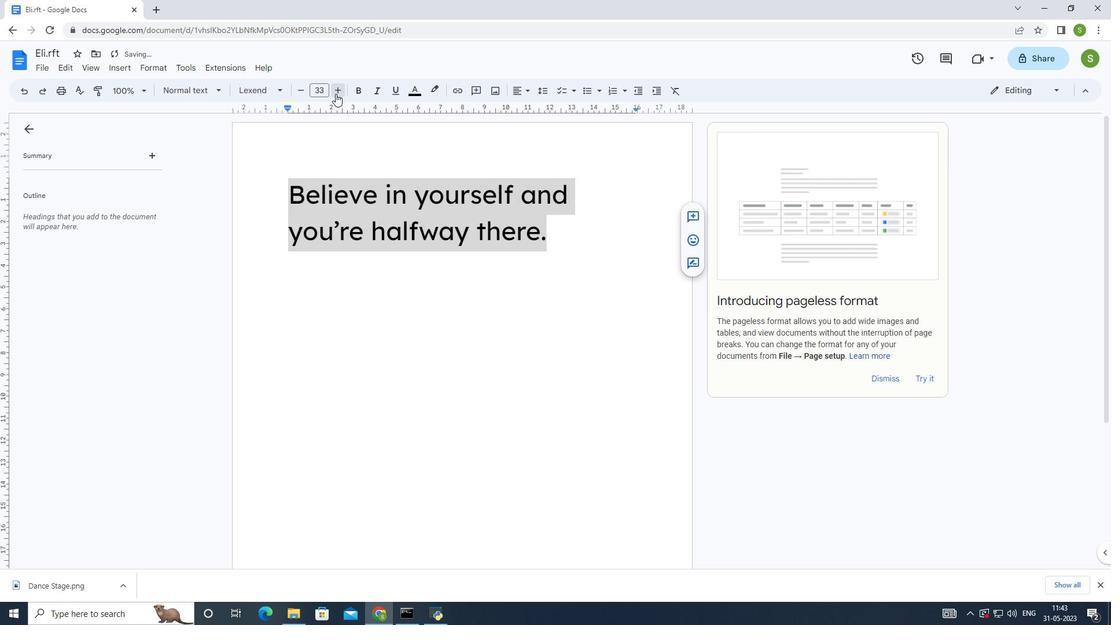 
Action: Mouse pressed left at (335, 93)
Screenshot: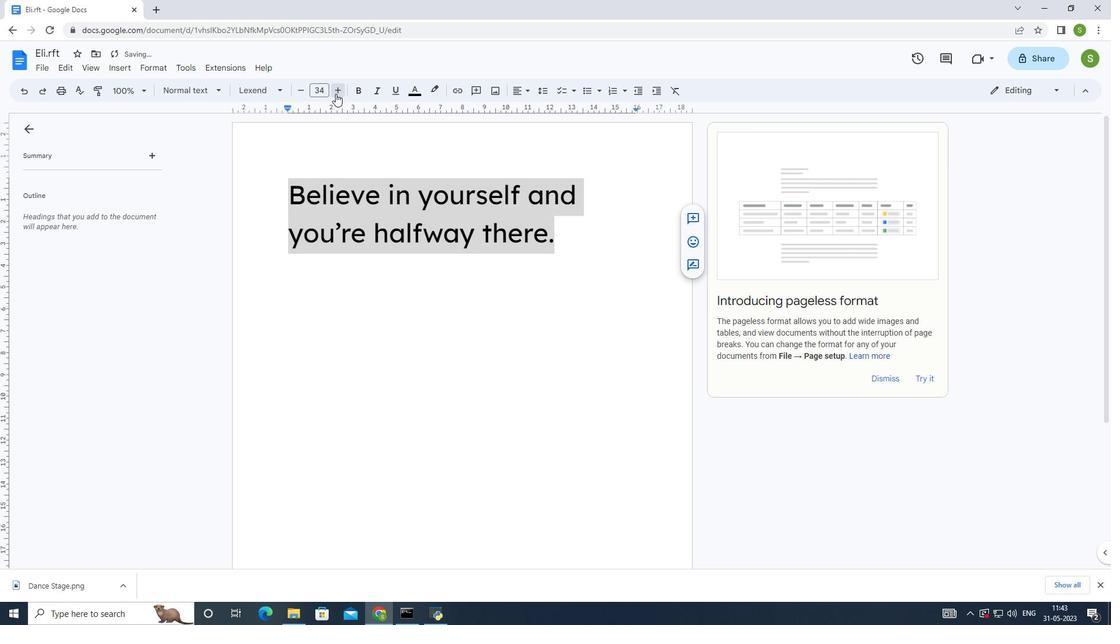 
Action: Mouse pressed left at (335, 93)
Screenshot: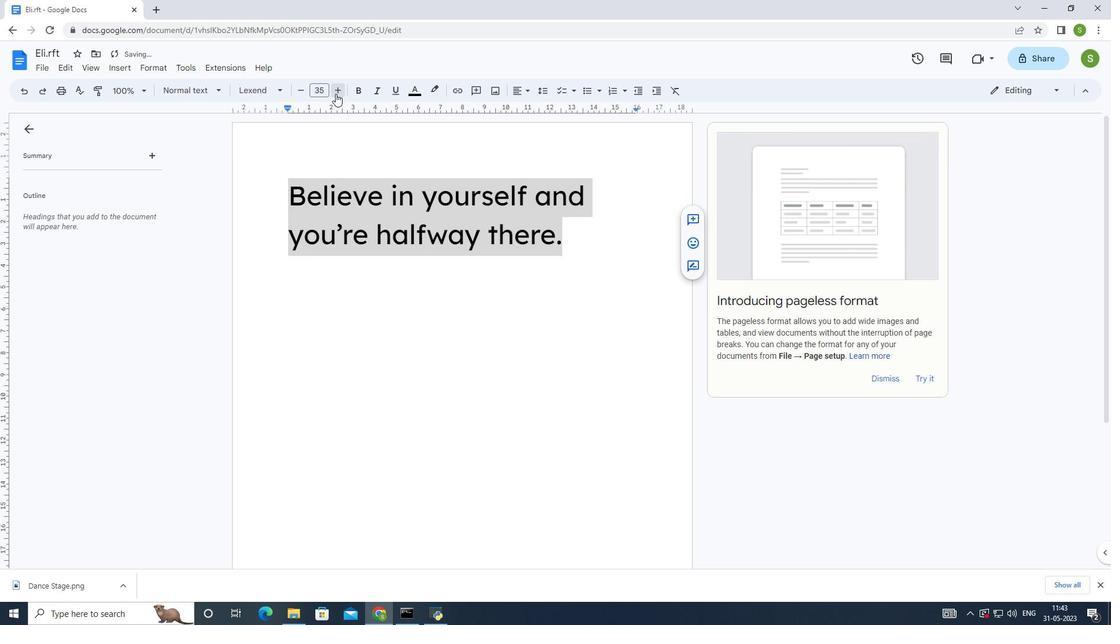
Action: Mouse pressed left at (335, 93)
Screenshot: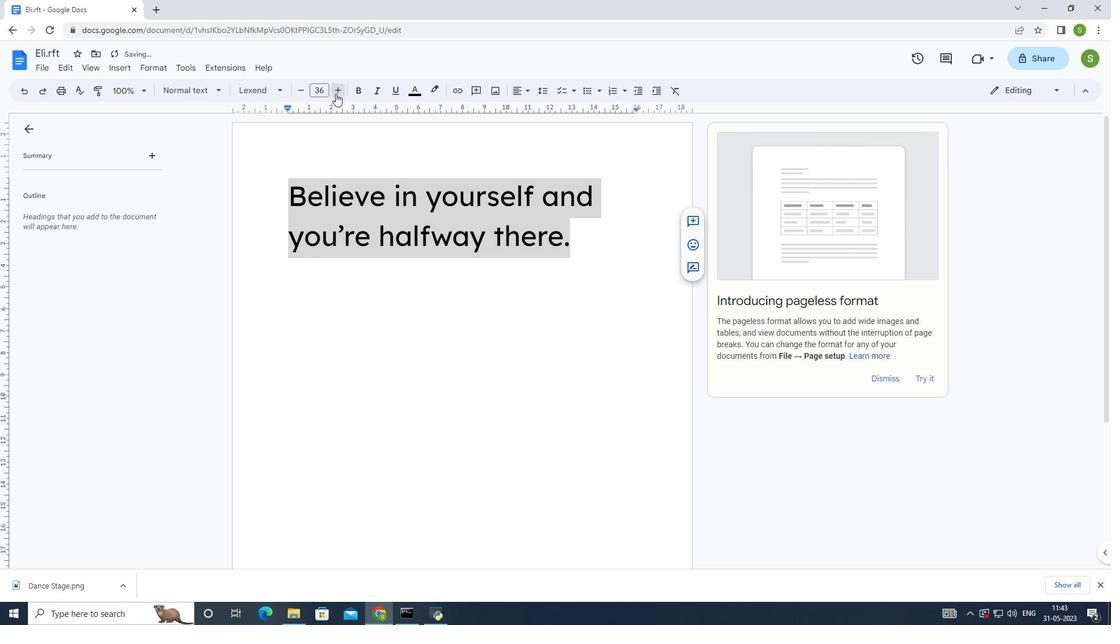 
Action: Mouse pressed left at (335, 93)
Screenshot: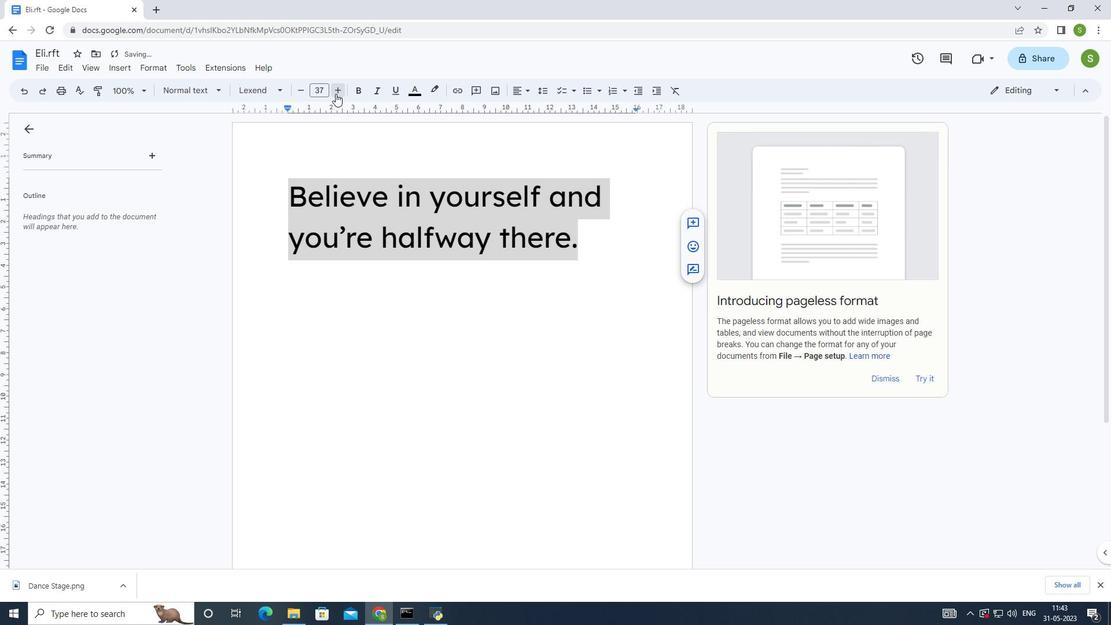 
Action: Mouse pressed left at (335, 93)
Screenshot: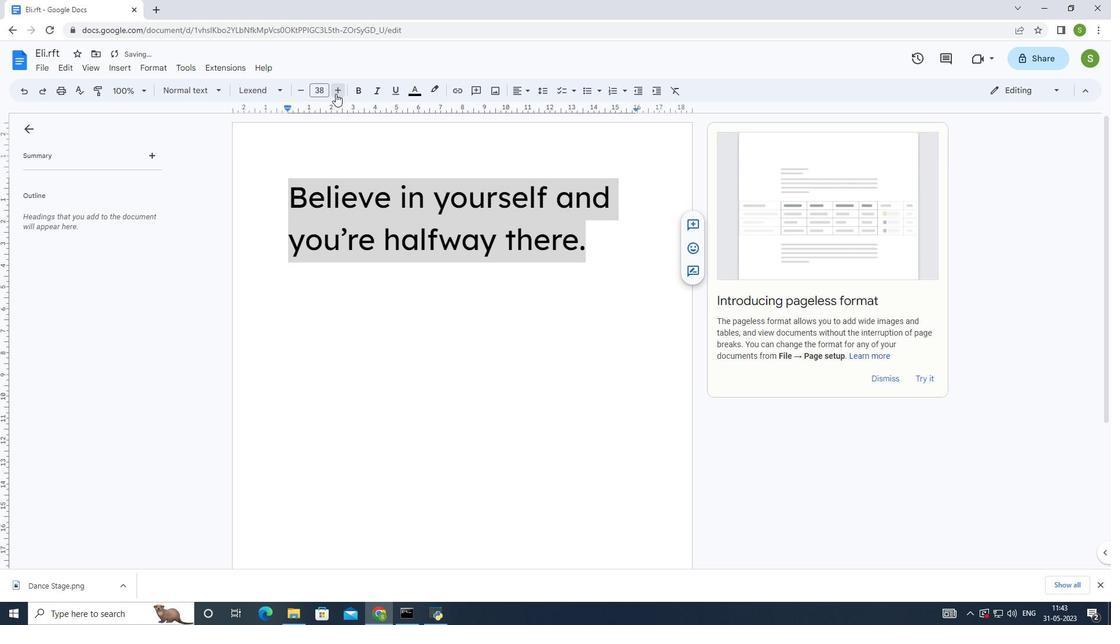 
Action: Mouse pressed left at (335, 93)
Screenshot: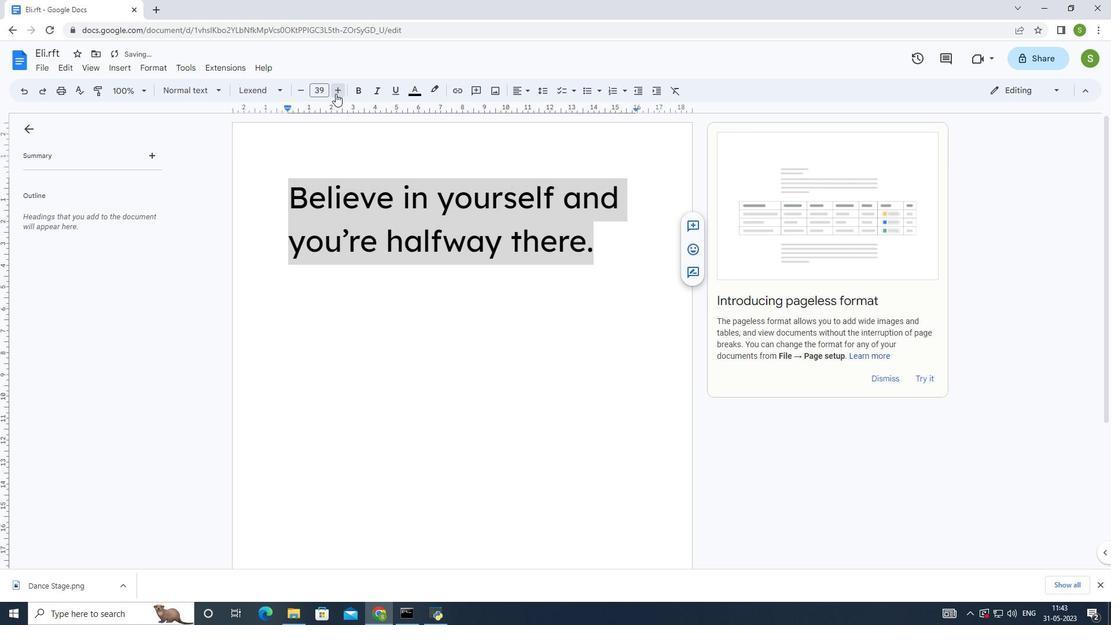 
Action: Mouse pressed left at (335, 93)
Screenshot: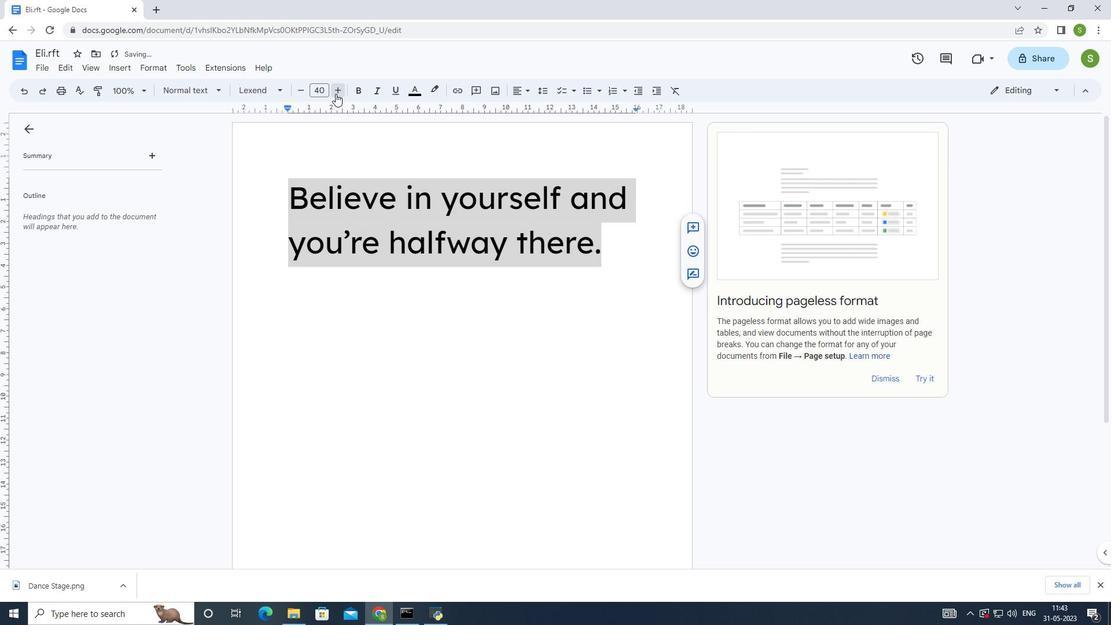 
Action: Mouse pressed left at (335, 93)
Screenshot: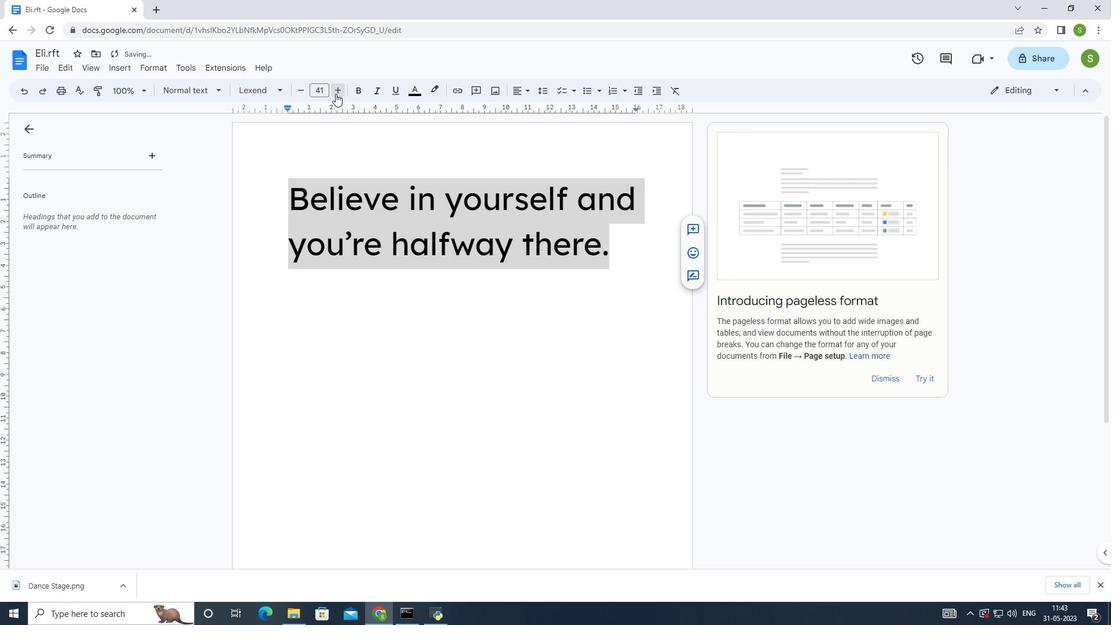 
Action: Mouse pressed left at (335, 93)
Screenshot: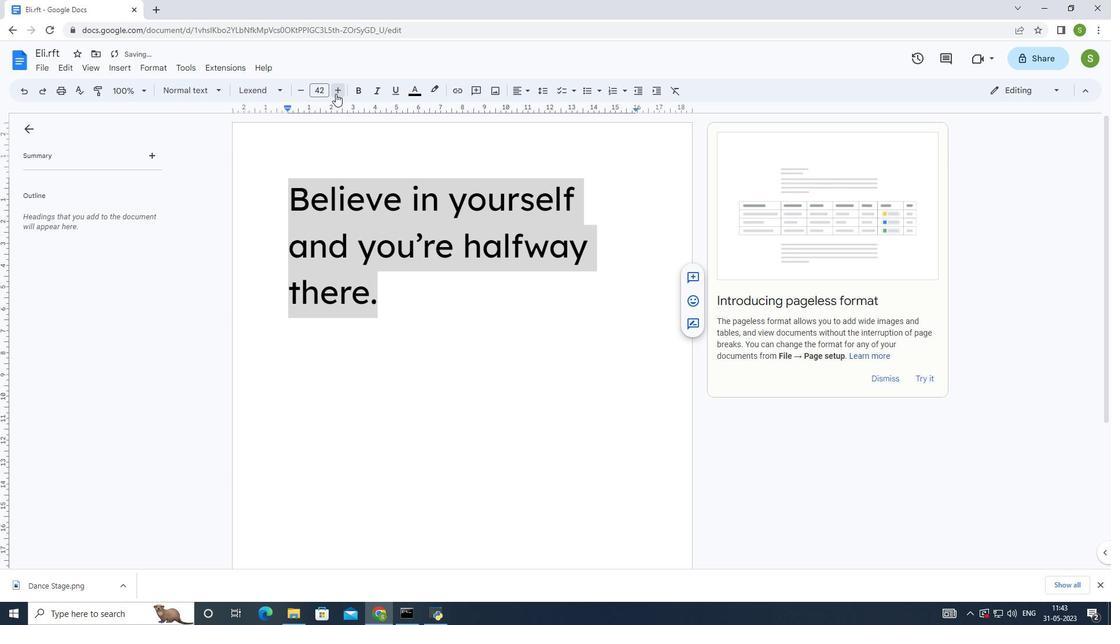 
Action: Mouse pressed left at (335, 93)
Screenshot: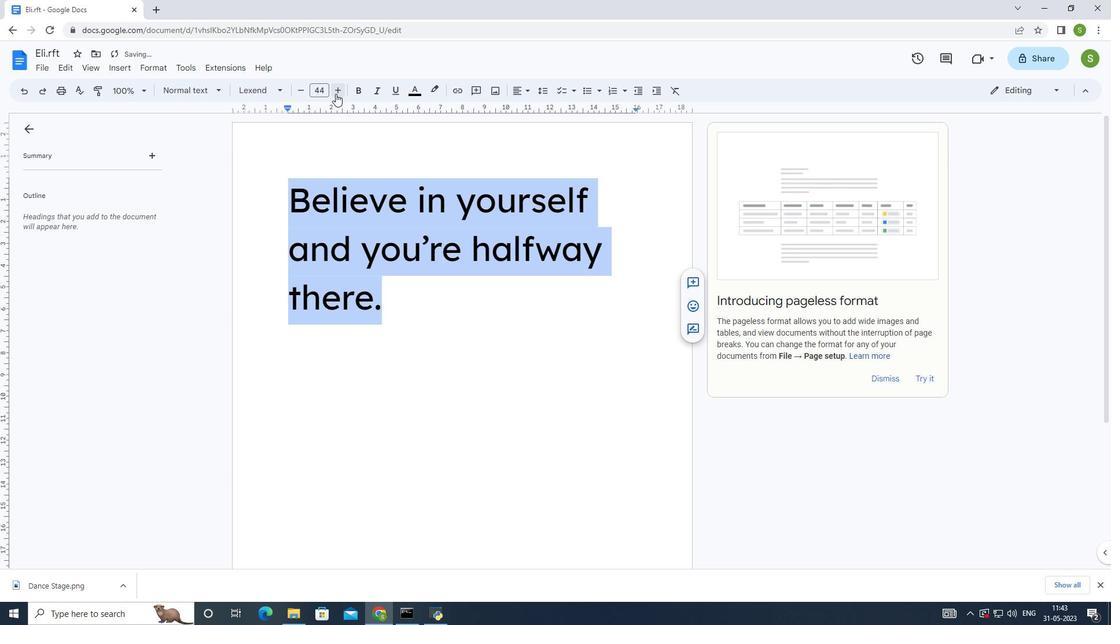 
Action: Mouse pressed left at (335, 93)
Screenshot: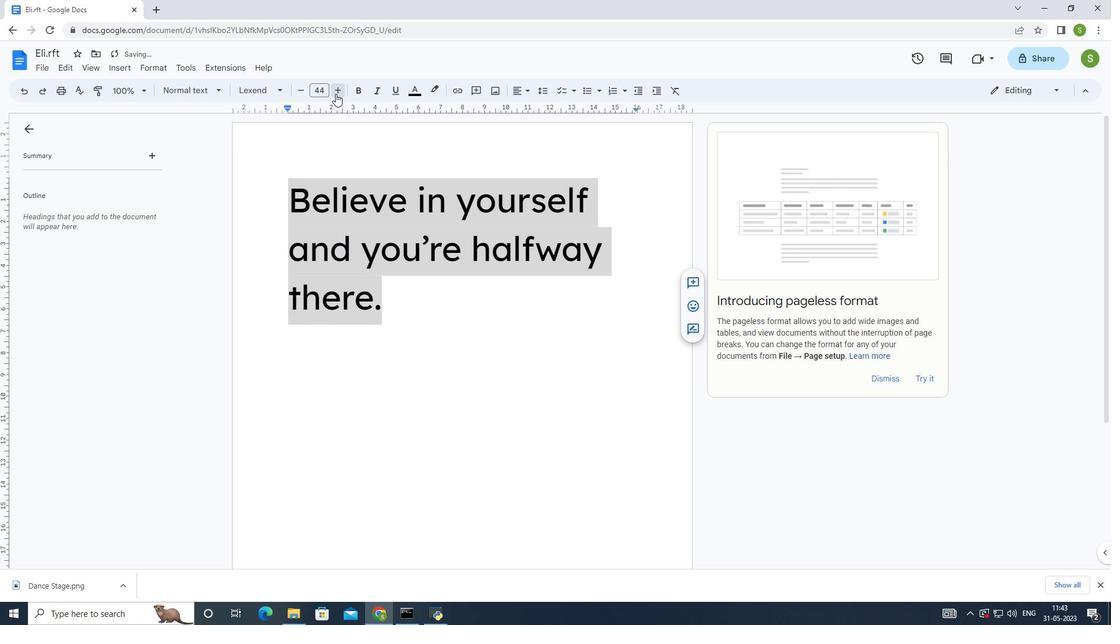 
Action: Mouse pressed left at (335, 93)
Screenshot: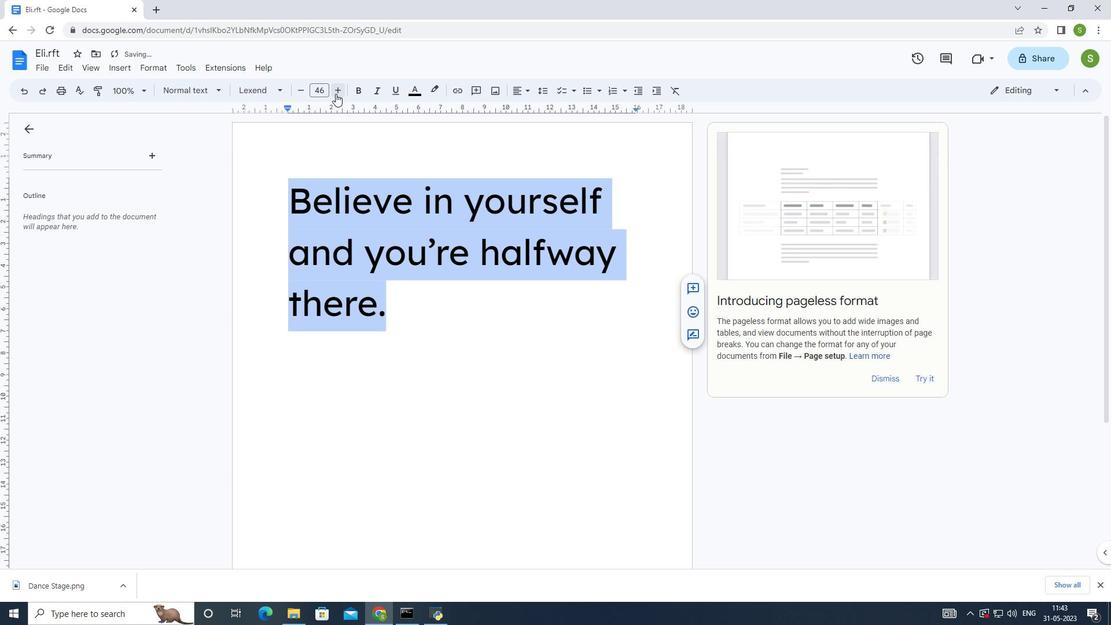 
Action: Mouse pressed left at (335, 93)
Screenshot: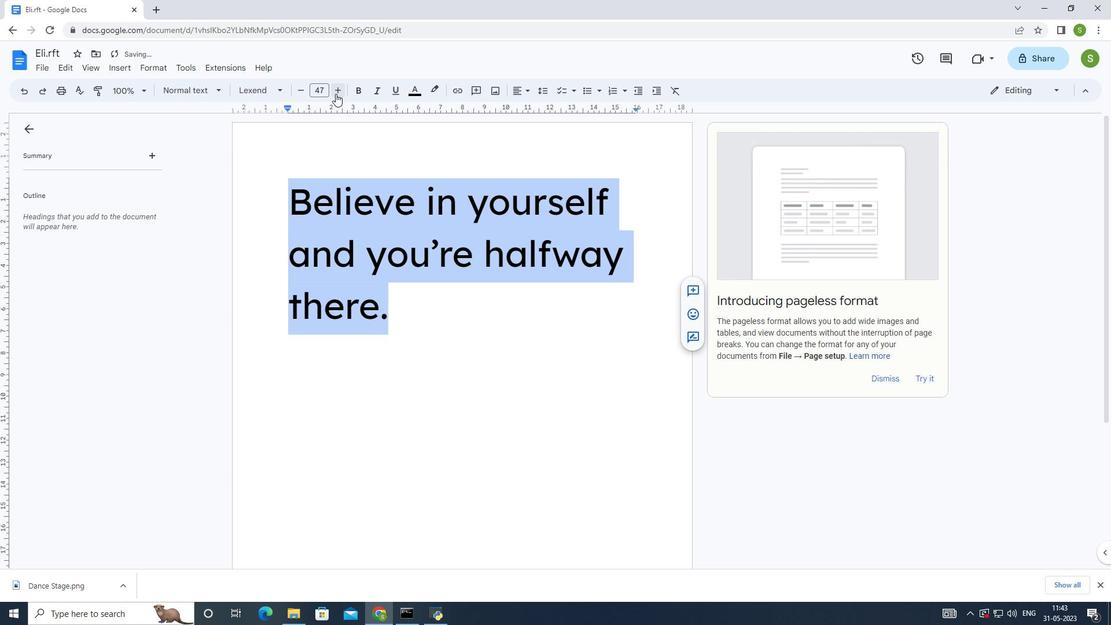 
Action: Mouse moved to (525, 96)
Screenshot: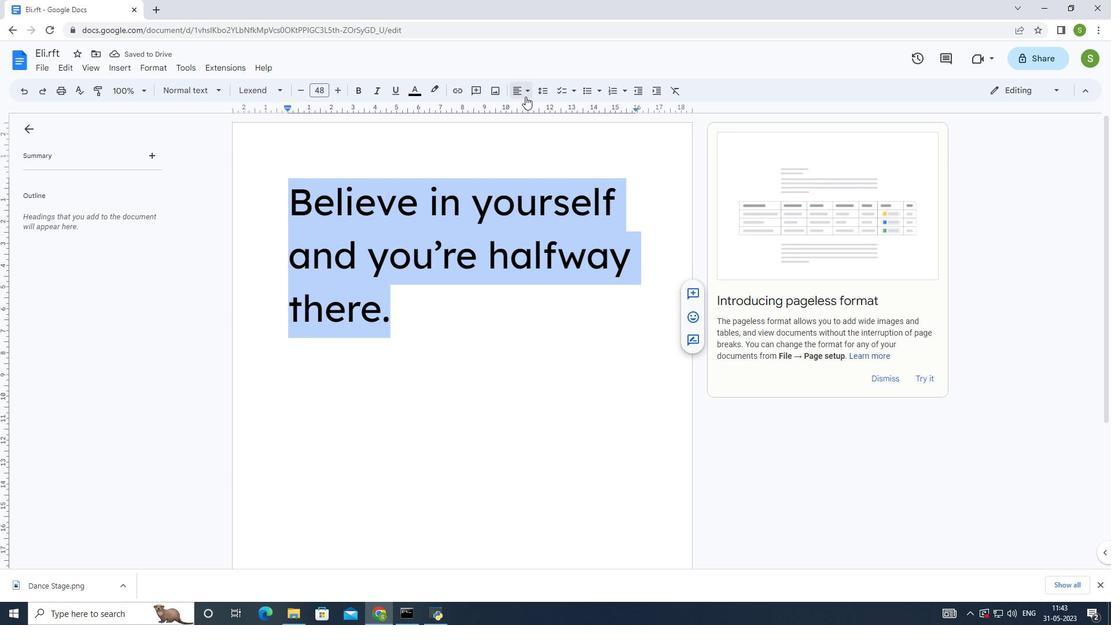 
Action: Mouse pressed left at (525, 96)
Screenshot: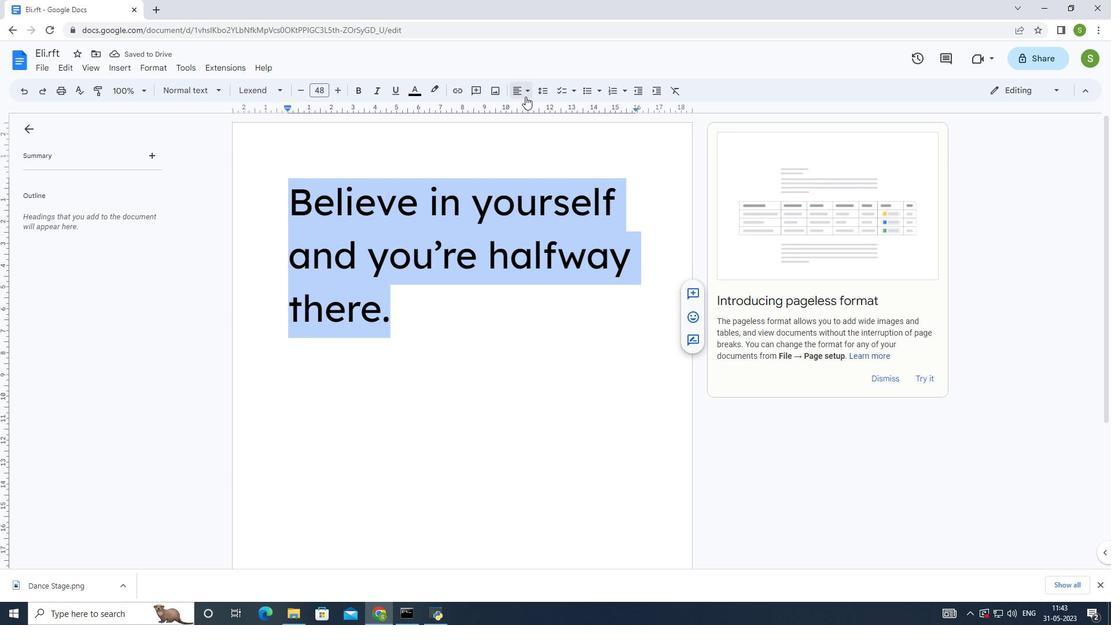 
Action: Mouse moved to (549, 115)
Screenshot: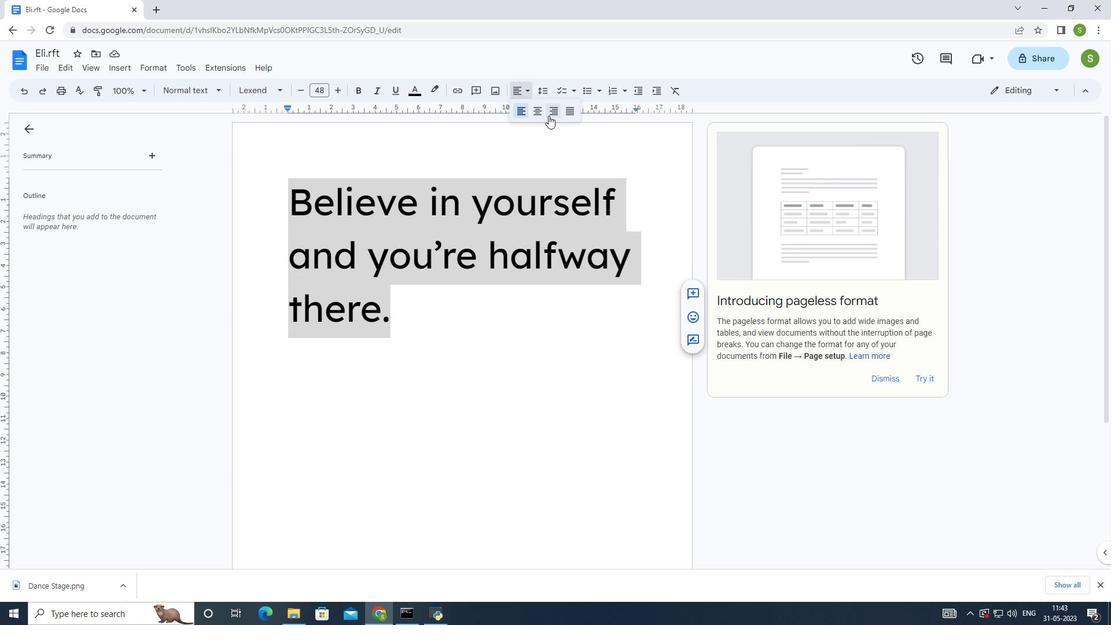 
Action: Mouse pressed left at (549, 115)
Screenshot: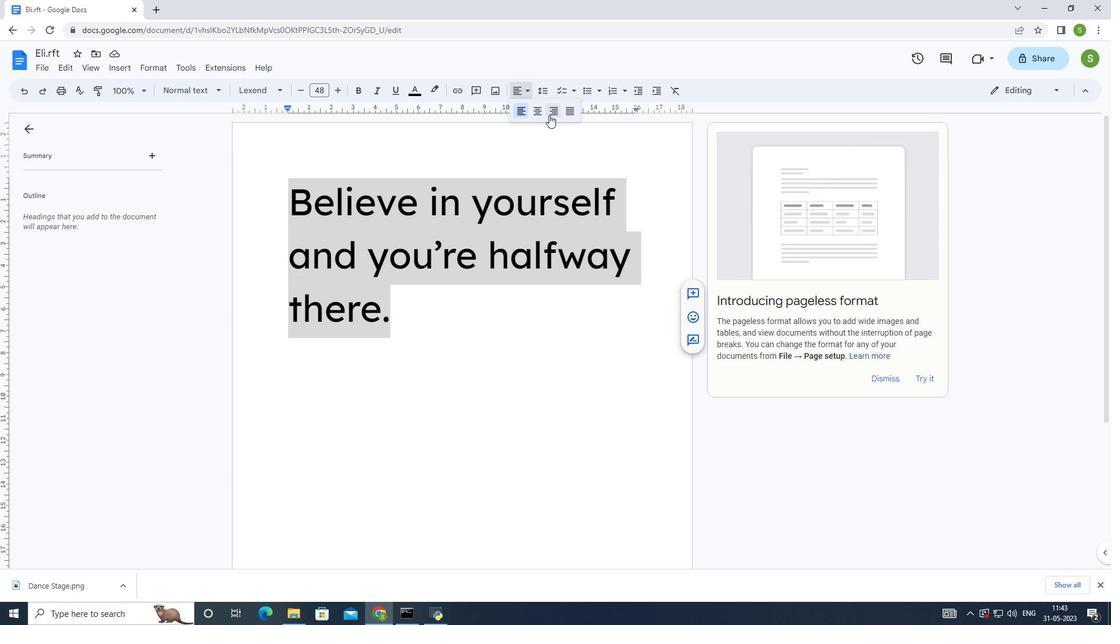 
Action: Mouse moved to (419, 86)
Screenshot: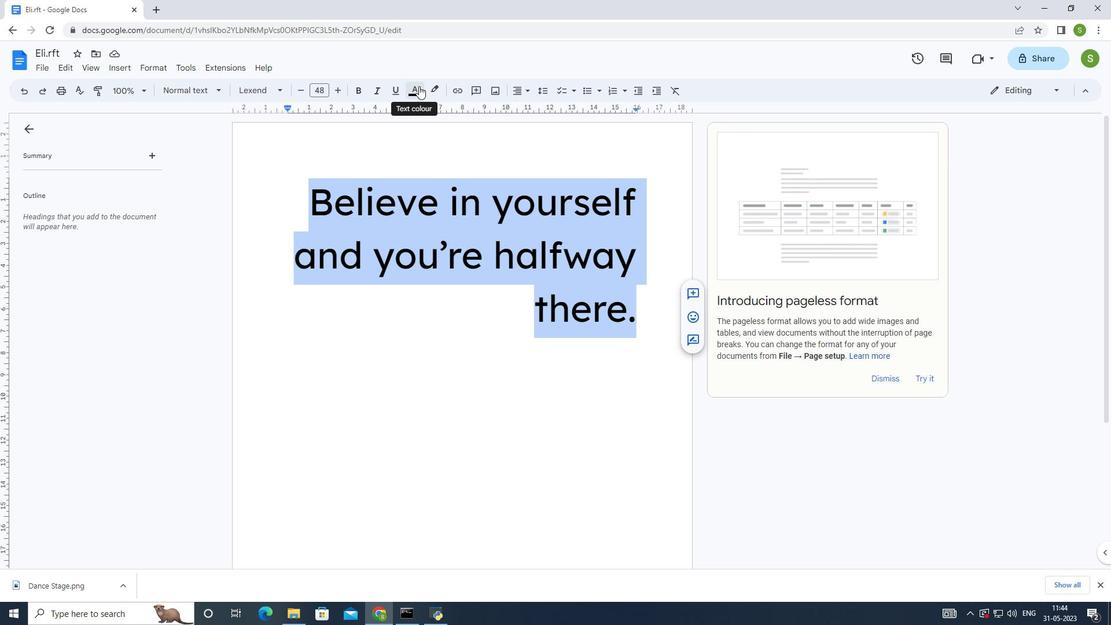 
Action: Mouse pressed left at (419, 86)
Screenshot: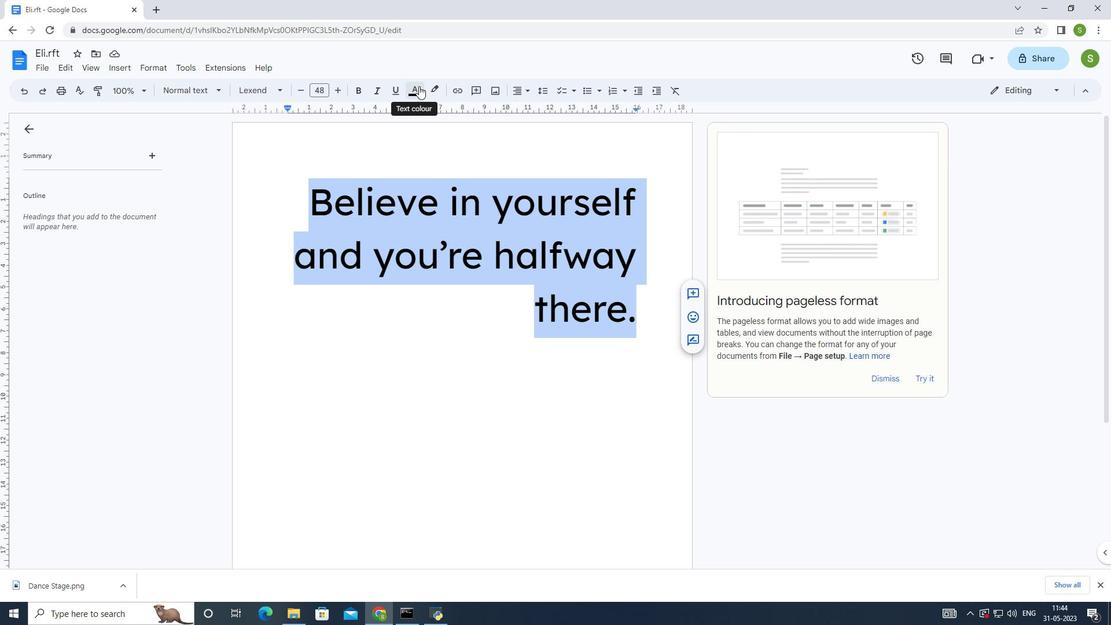 
Action: Mouse moved to (433, 164)
Screenshot: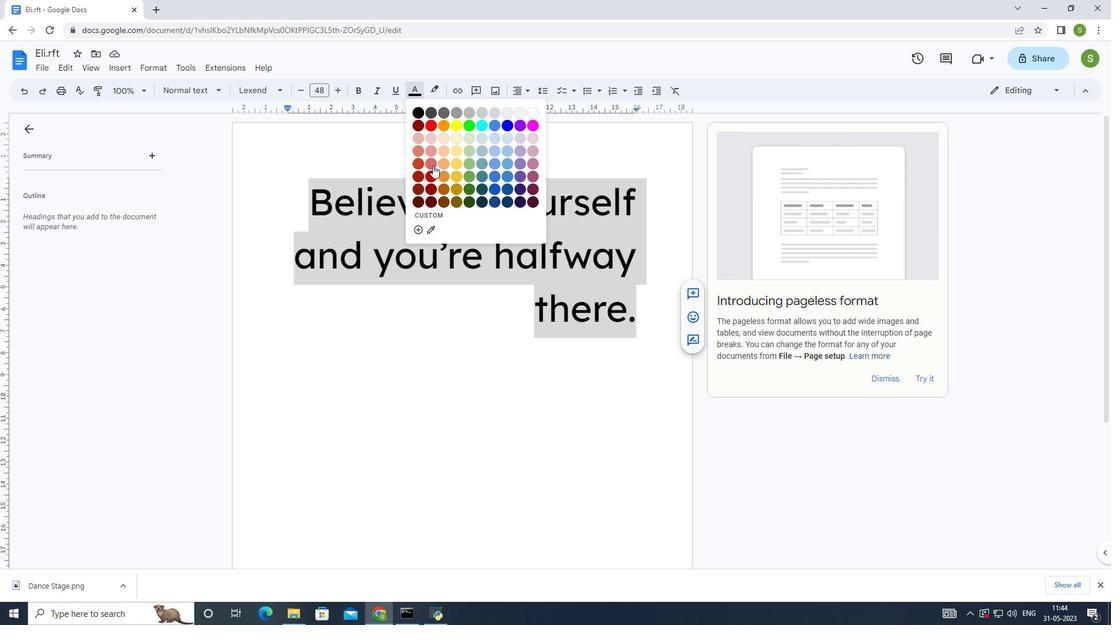 
Action: Mouse pressed left at (433, 164)
Screenshot: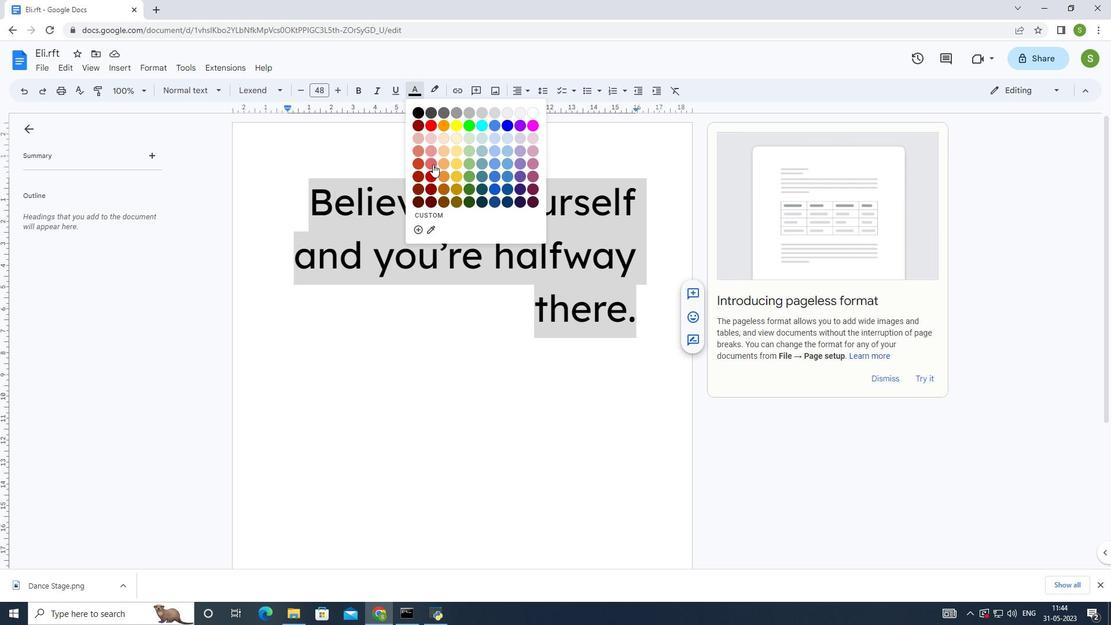 
Action: Mouse moved to (431, 324)
Screenshot: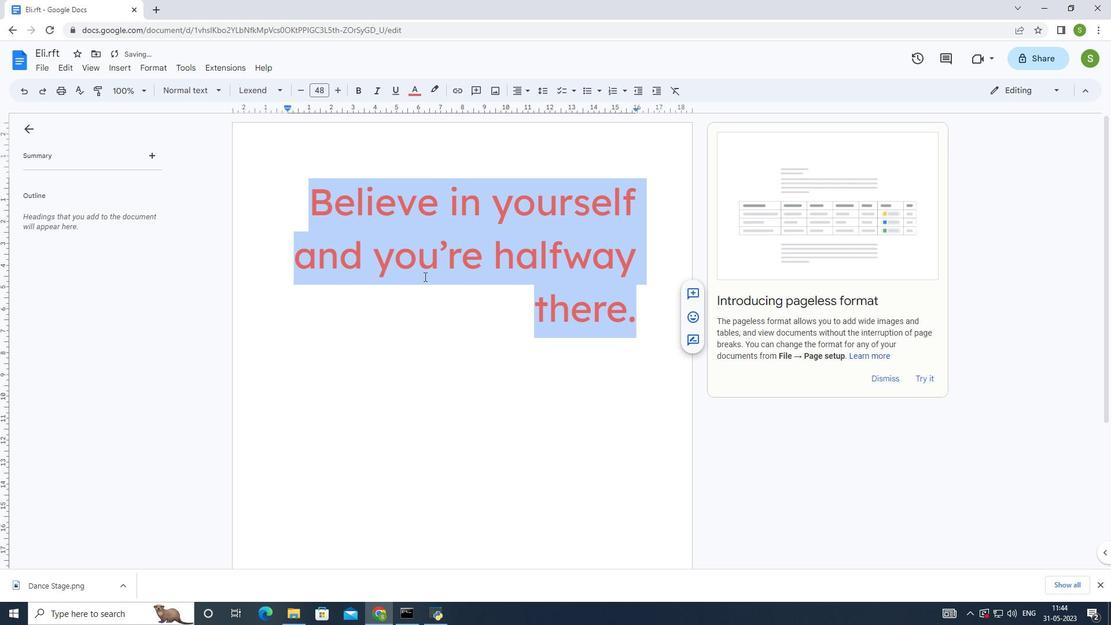 
Action: Mouse pressed left at (431, 324)
Screenshot: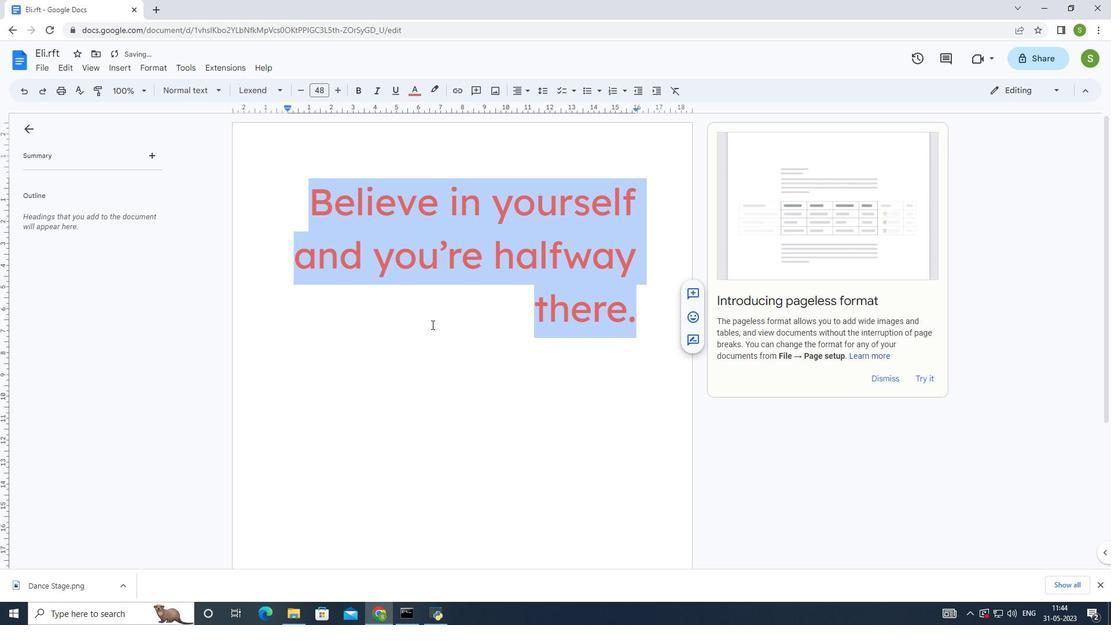 
Action: Mouse moved to (438, 320)
Screenshot: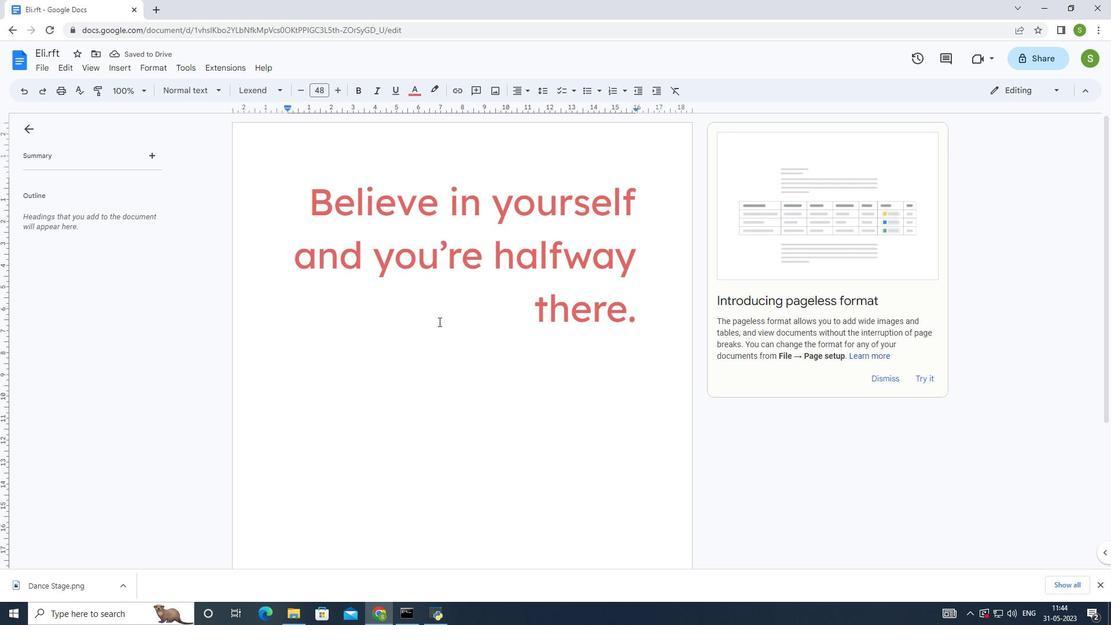 
